 Task: Look for space in Tomobe, Japan from 7th July, 2023 to 15th July, 2023 for 6 adults in price range Rs.15000 to Rs.20000. Place can be entire place with 3 bedrooms having 3 beds and 3 bathrooms. Property type can be house, flat, guest house. Booking option can be shelf check-in. Required host language is English.
Action: Mouse moved to (438, 111)
Screenshot: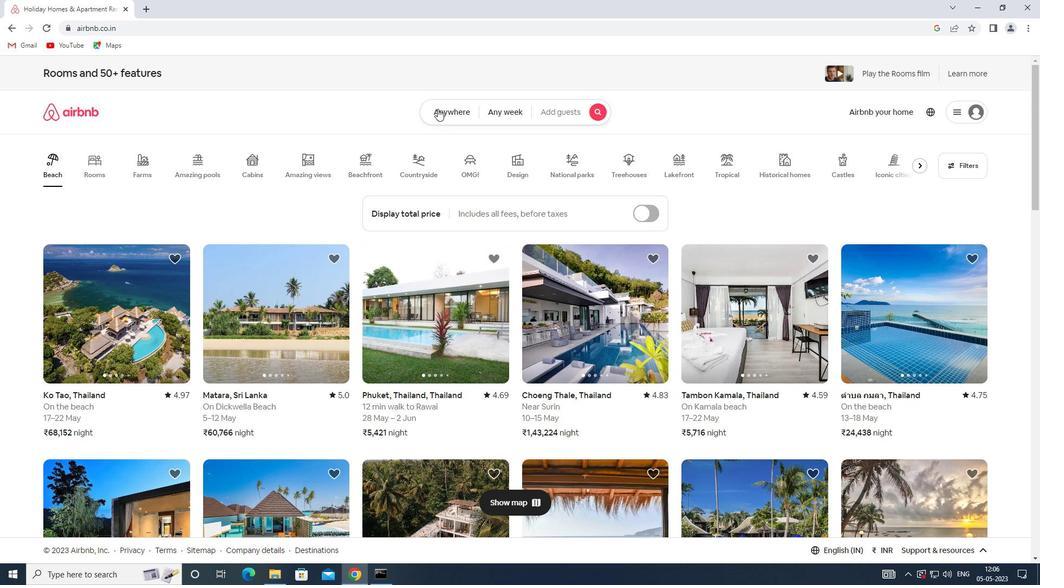 
Action: Mouse pressed left at (438, 111)
Screenshot: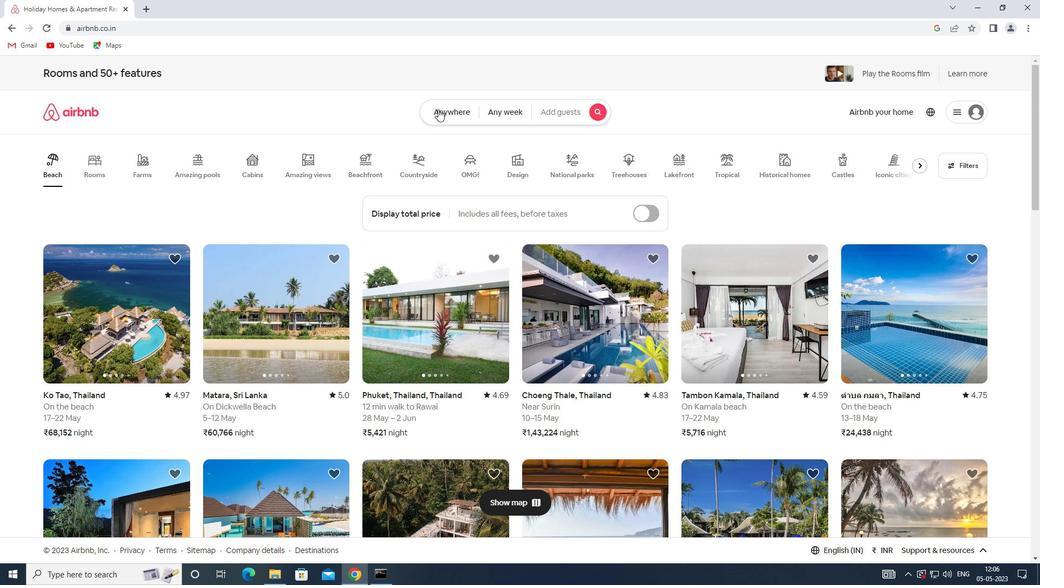 
Action: Mouse moved to (367, 153)
Screenshot: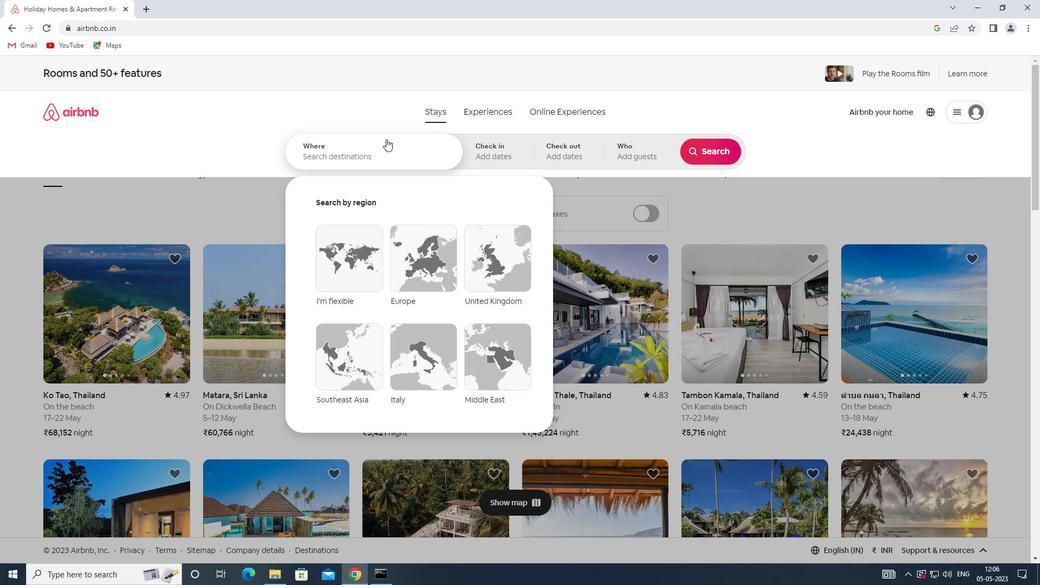 
Action: Mouse pressed left at (367, 153)
Screenshot: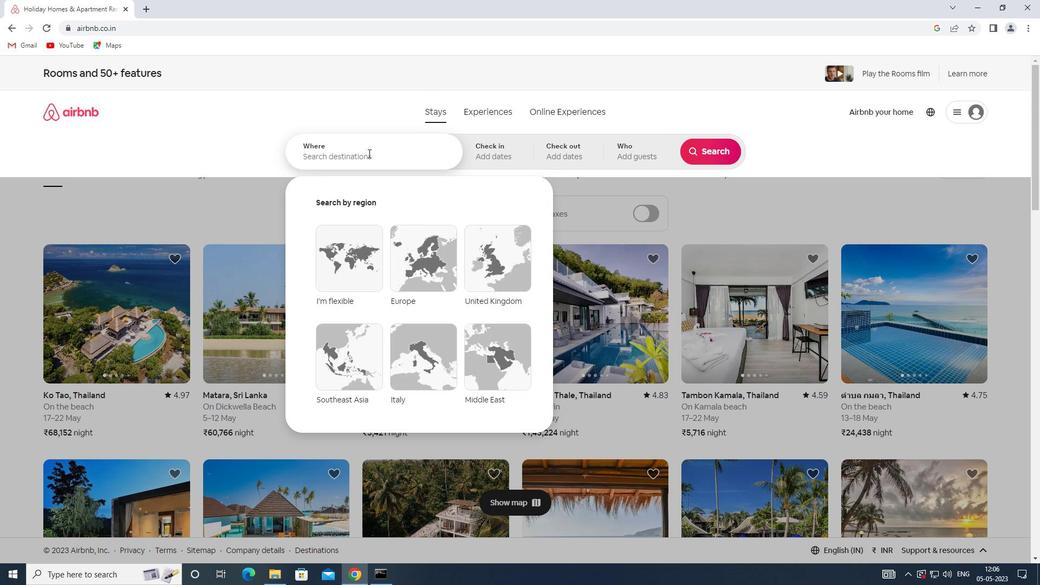 
Action: Key pressed <Key.shift><Key.shift><Key.shift><Key.shift><Key.shift><Key.shift><Key.shift><Key.shift><Key.shift><Key.shift><Key.shift><Key.shift><Key.shift><Key.shift><Key.shift><Key.shift><Key.shift><Key.shift><Key.shift><Key.shift><Key.shift><Key.shift><Key.shift><Key.shift><Key.shift><Key.shift><Key.shift><Key.shift><Key.shift><Key.shift><Key.shift>TOMOBE,<Key.shift>JAPAN
Screenshot: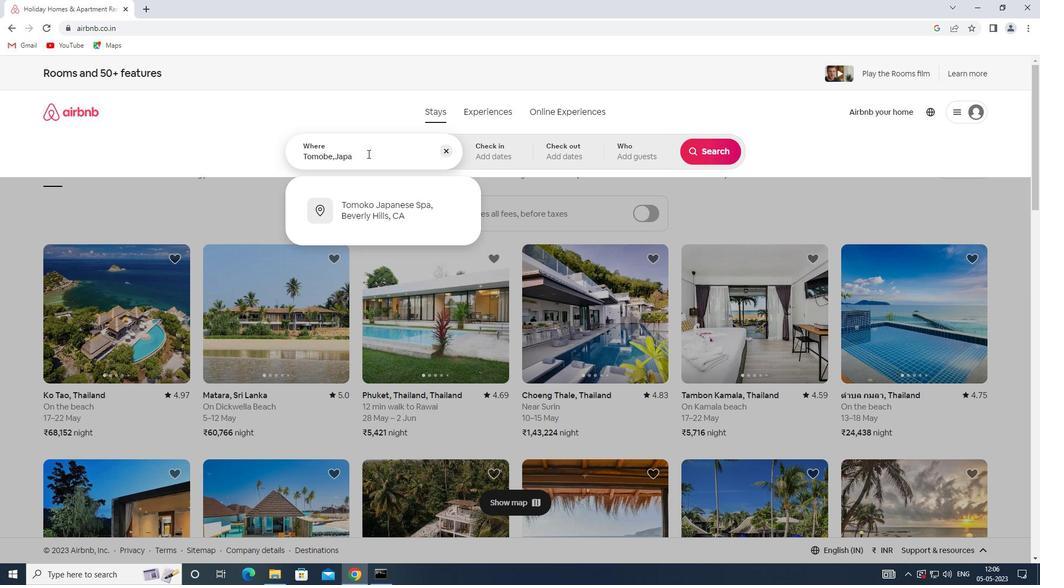 
Action: Mouse moved to (473, 149)
Screenshot: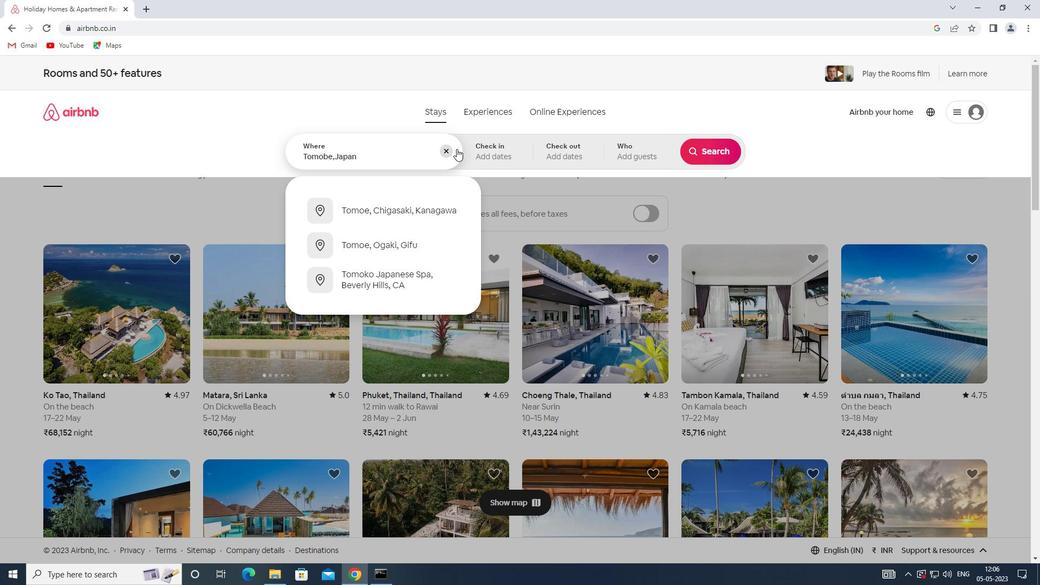 
Action: Mouse pressed left at (473, 149)
Screenshot: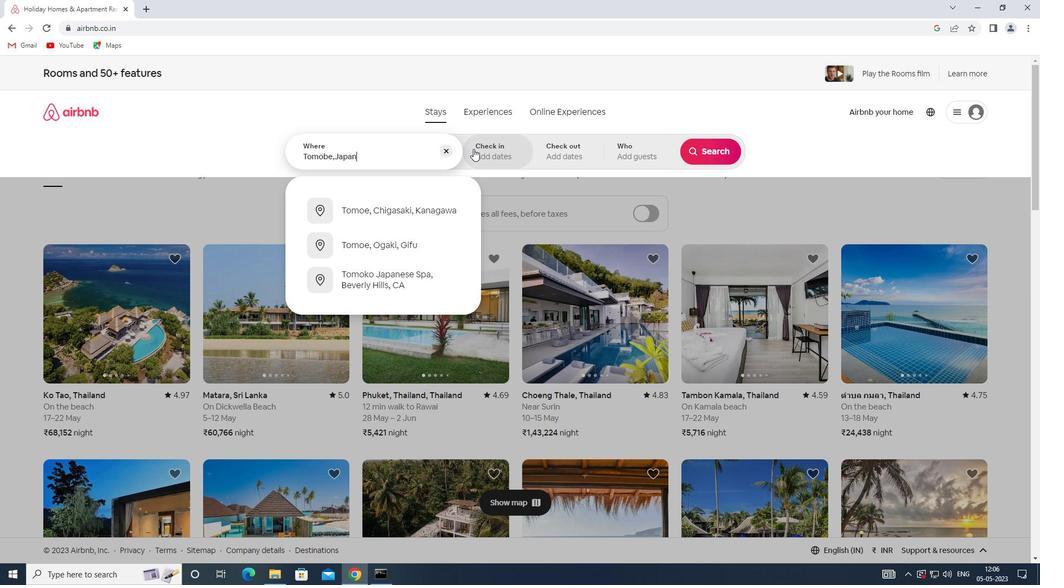 
Action: Mouse moved to (701, 235)
Screenshot: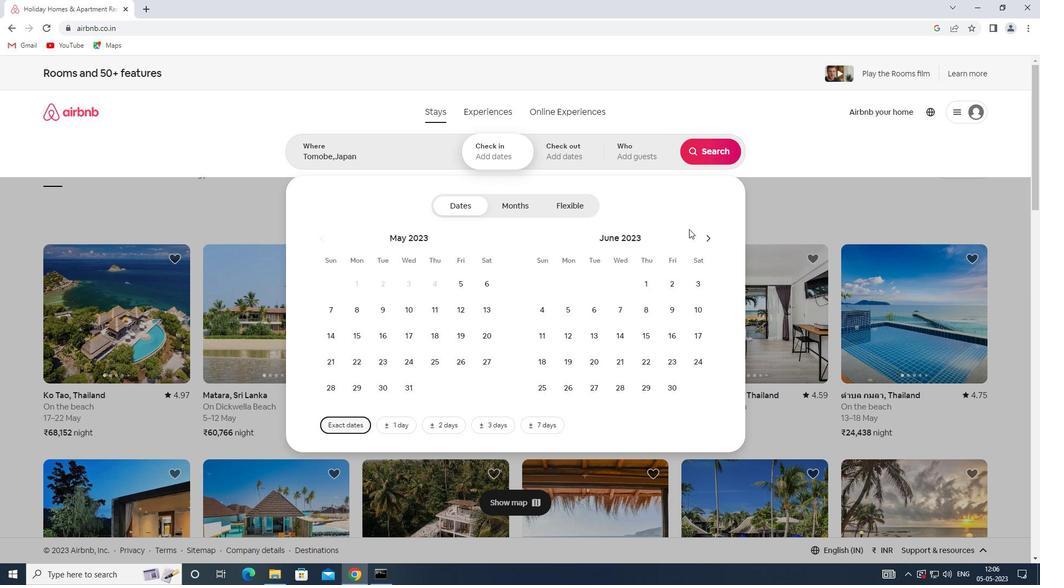 
Action: Mouse pressed left at (701, 235)
Screenshot: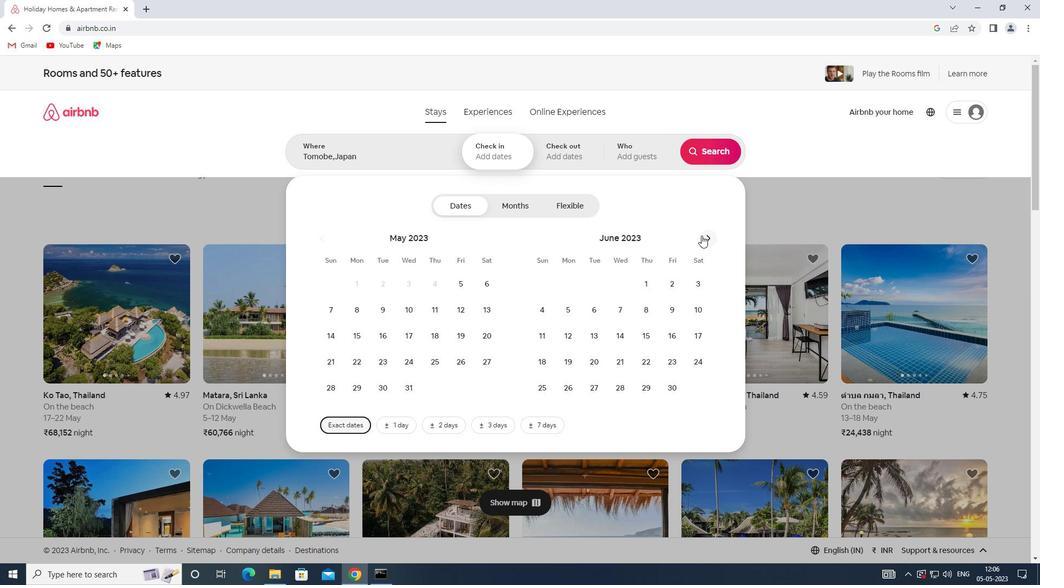 
Action: Mouse moved to (668, 312)
Screenshot: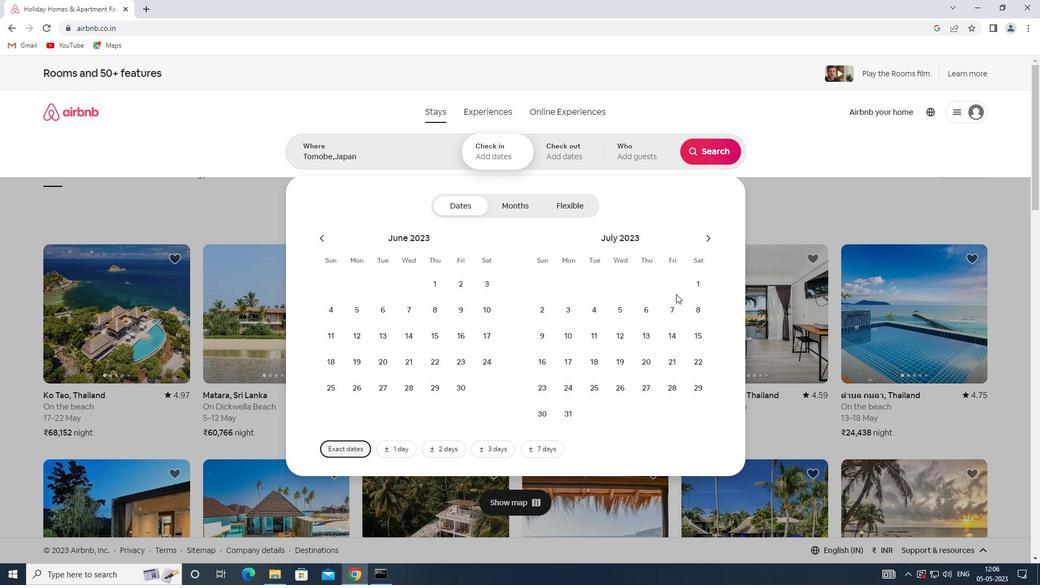 
Action: Mouse pressed left at (668, 312)
Screenshot: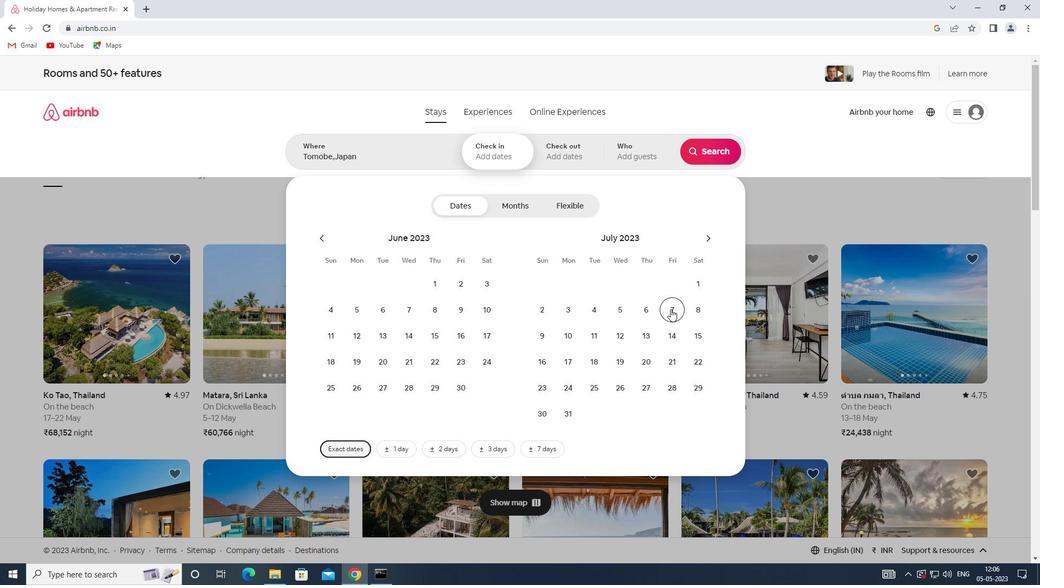 
Action: Mouse moved to (693, 332)
Screenshot: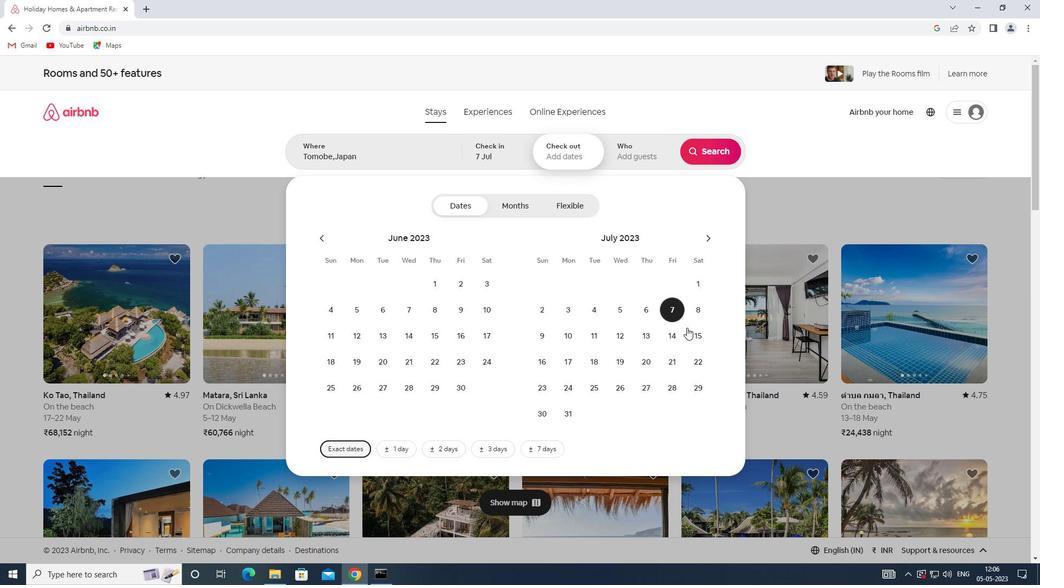 
Action: Mouse pressed left at (693, 332)
Screenshot: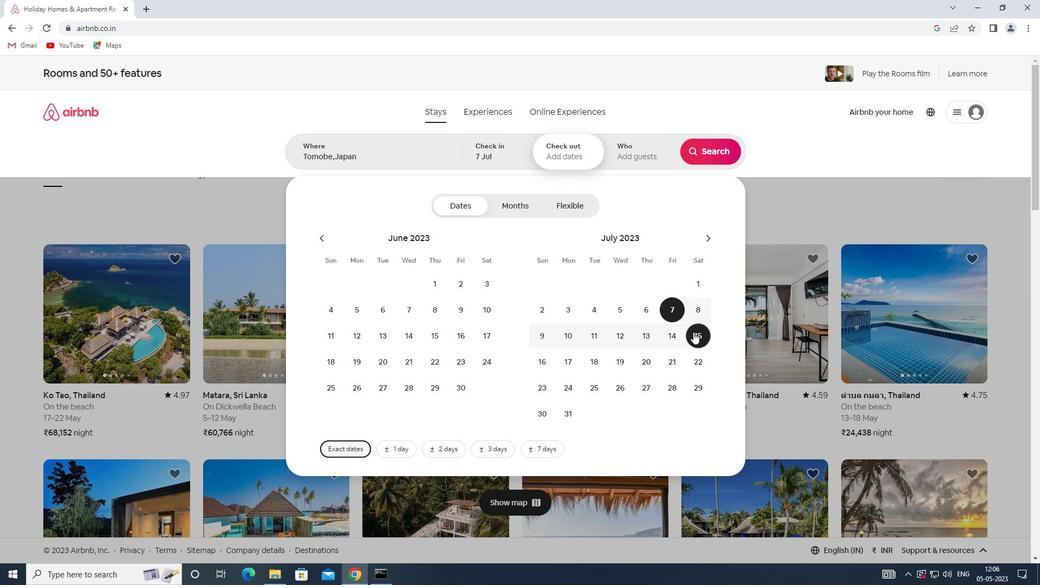 
Action: Mouse moved to (642, 150)
Screenshot: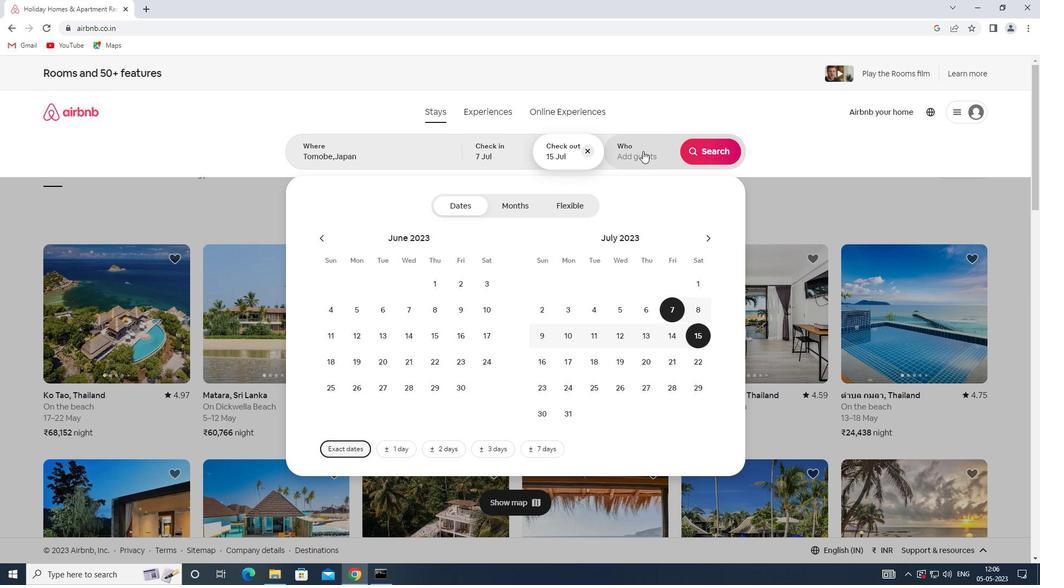 
Action: Mouse pressed left at (642, 150)
Screenshot: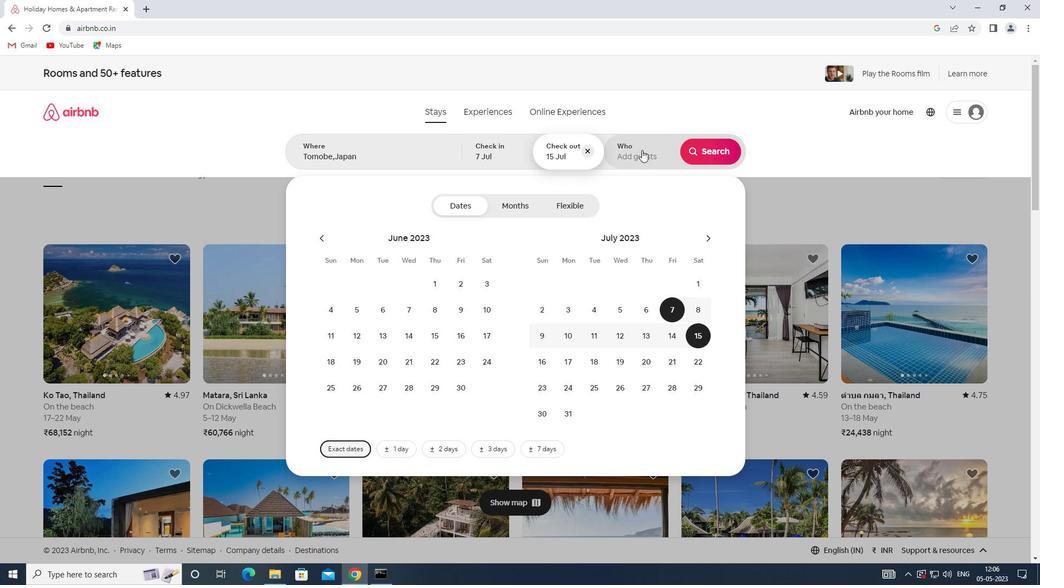 
Action: Mouse moved to (711, 204)
Screenshot: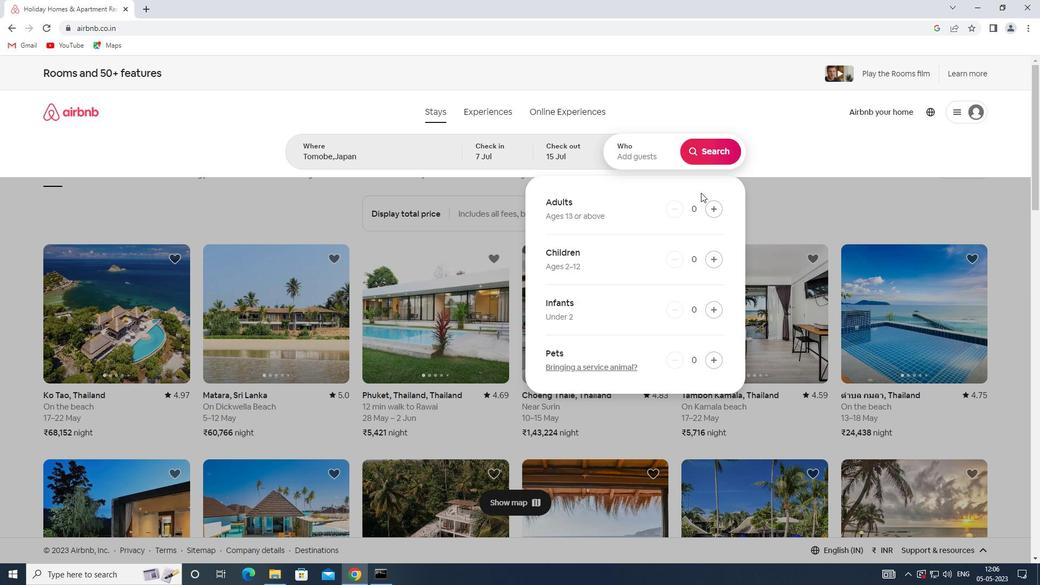 
Action: Mouse pressed left at (711, 204)
Screenshot: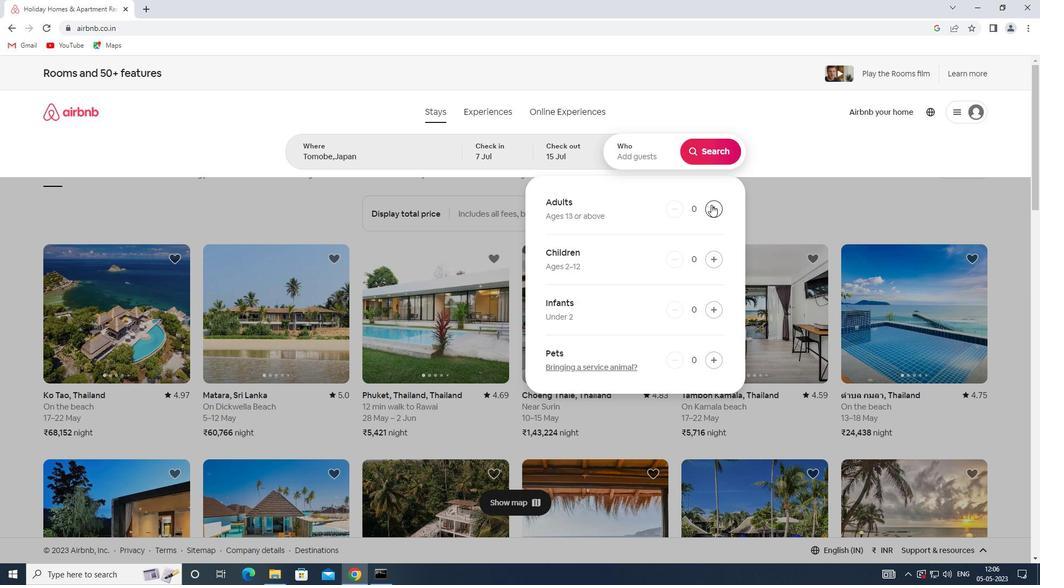
Action: Mouse pressed left at (711, 204)
Screenshot: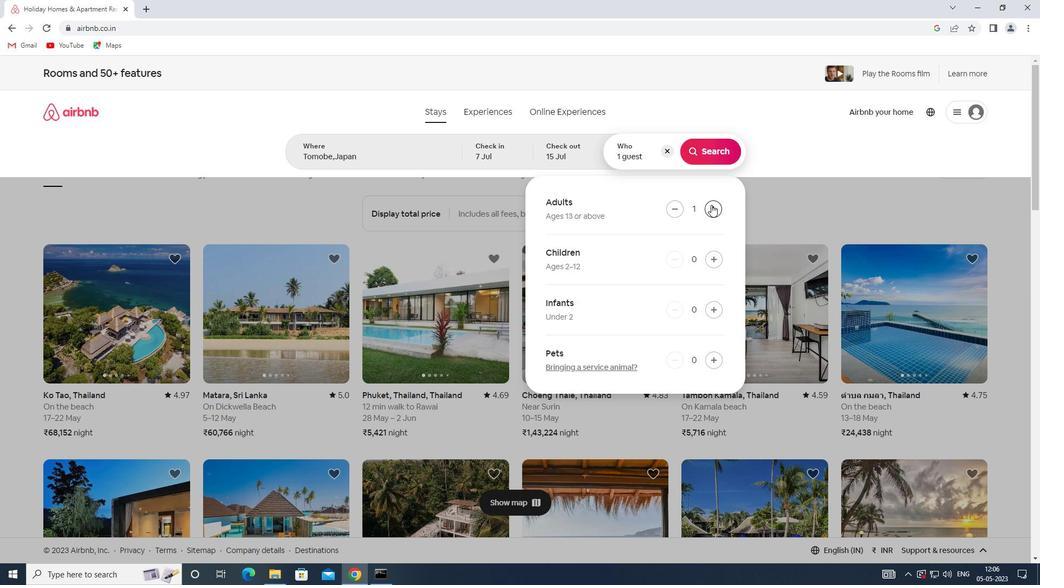
Action: Mouse pressed left at (711, 204)
Screenshot: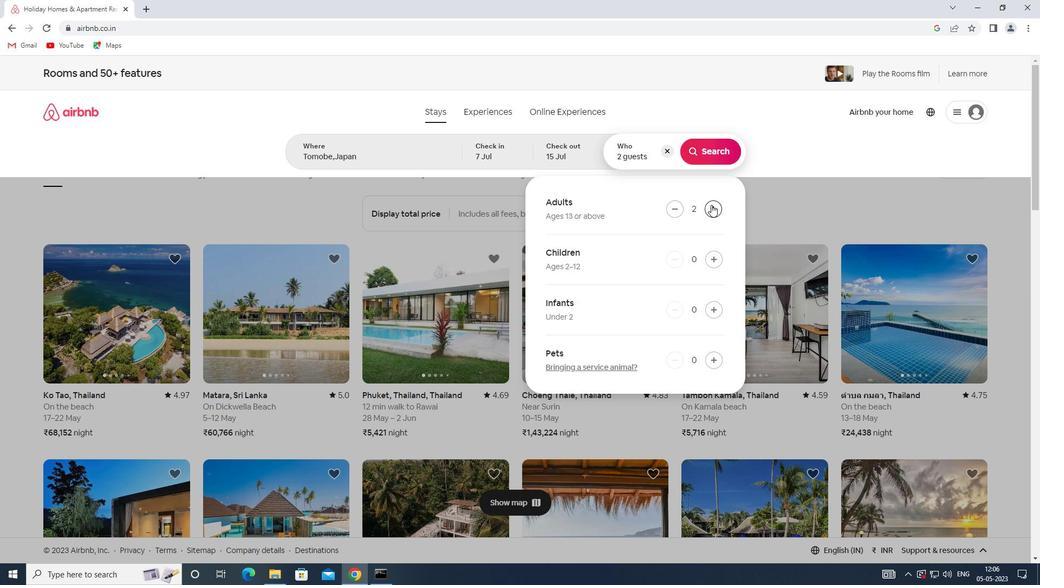 
Action: Mouse pressed left at (711, 204)
Screenshot: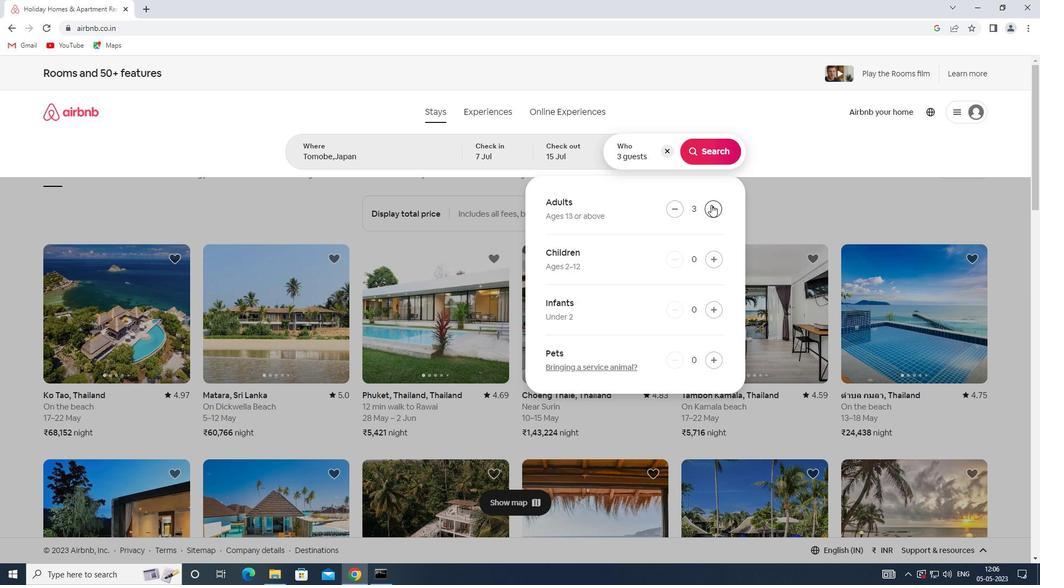 
Action: Mouse pressed left at (711, 204)
Screenshot: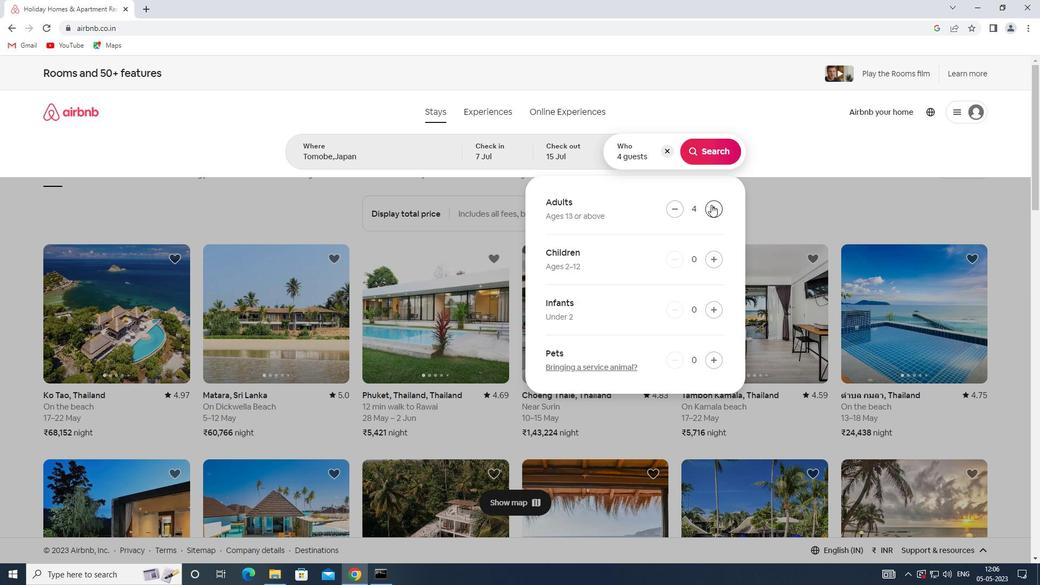 
Action: Mouse pressed left at (711, 204)
Screenshot: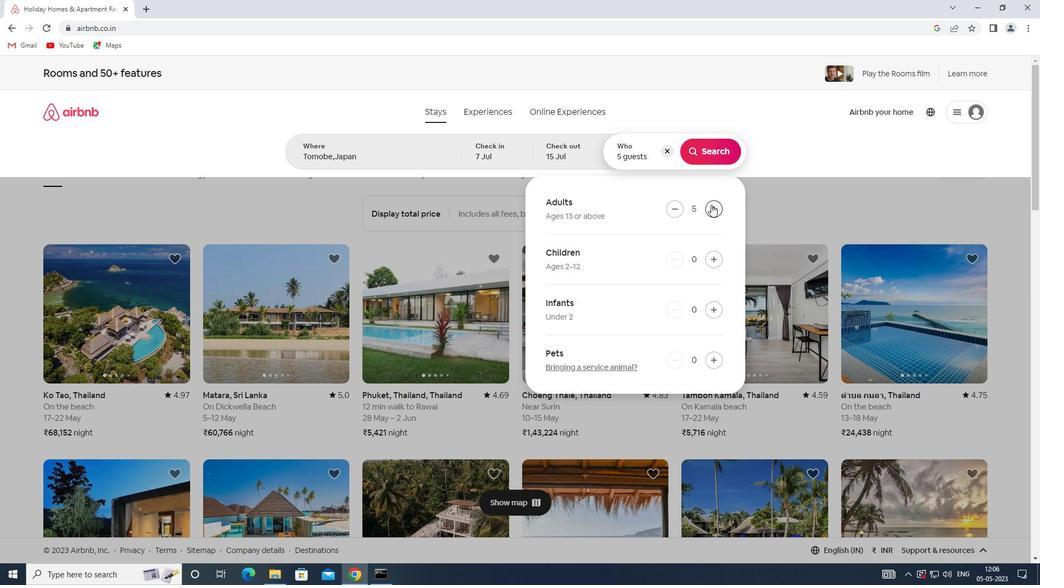 
Action: Mouse moved to (708, 156)
Screenshot: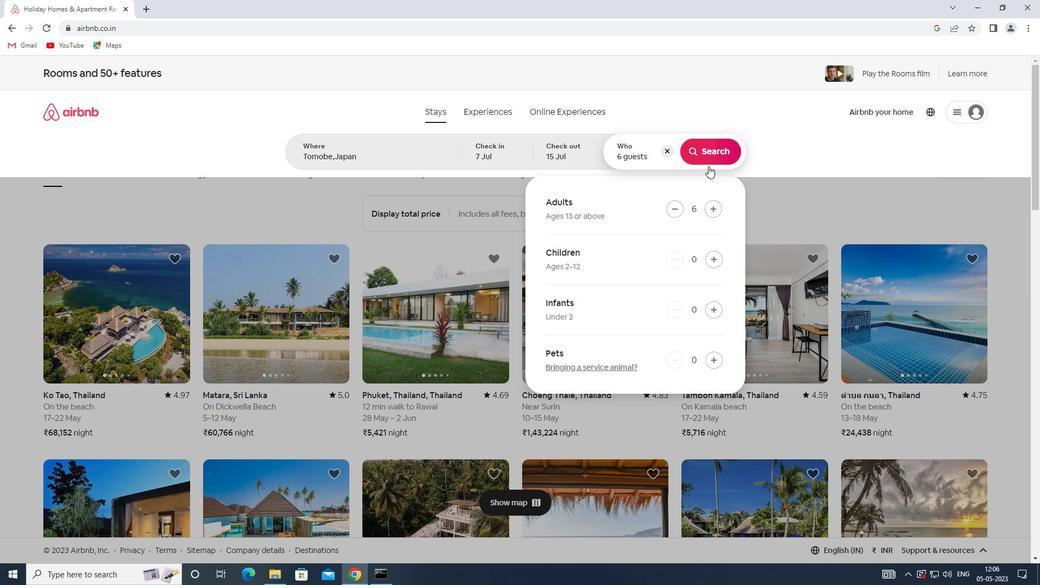 
Action: Mouse pressed left at (708, 156)
Screenshot: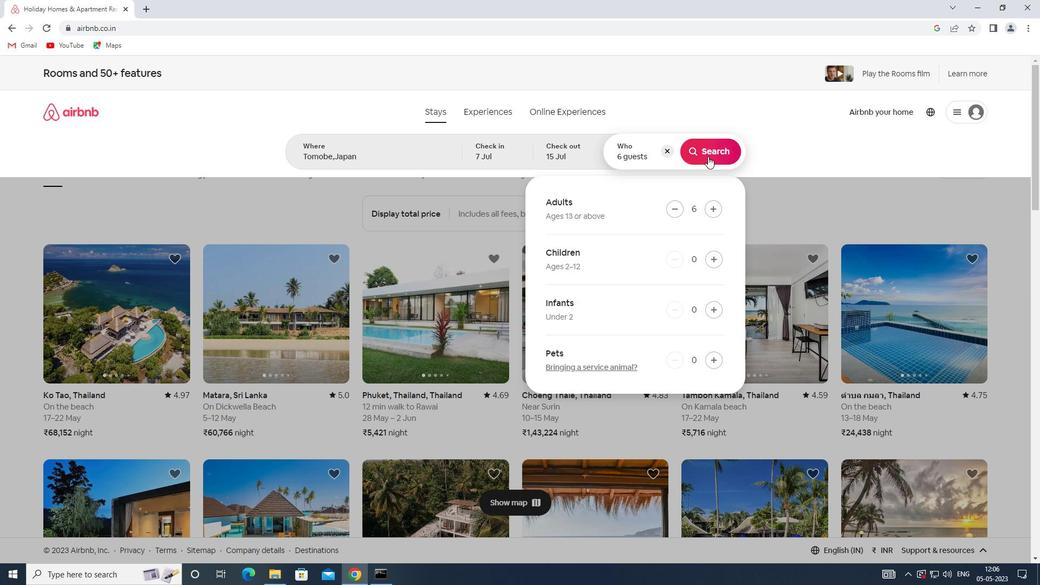 
Action: Mouse moved to (989, 126)
Screenshot: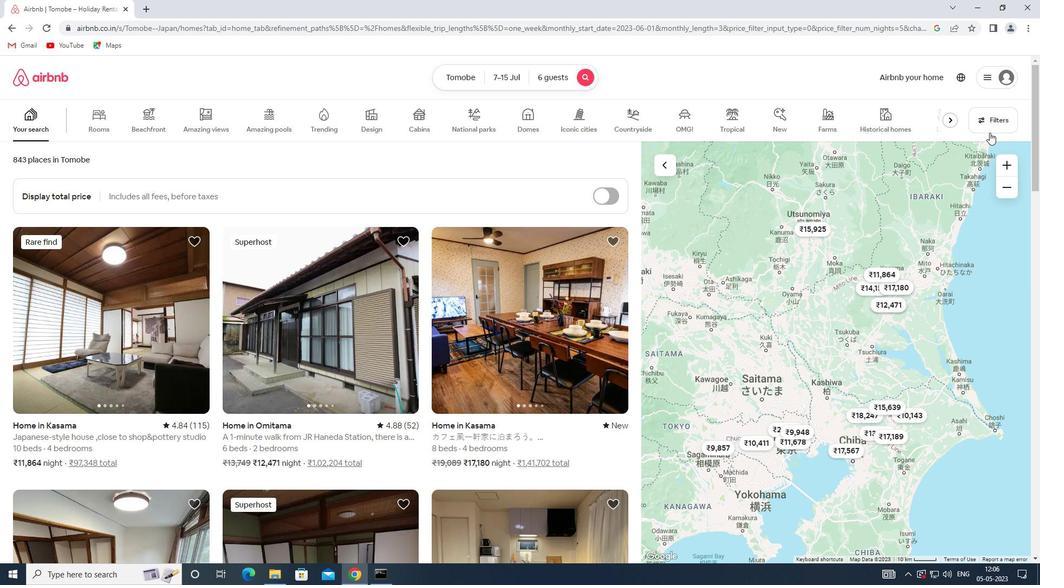 
Action: Mouse pressed left at (989, 126)
Screenshot: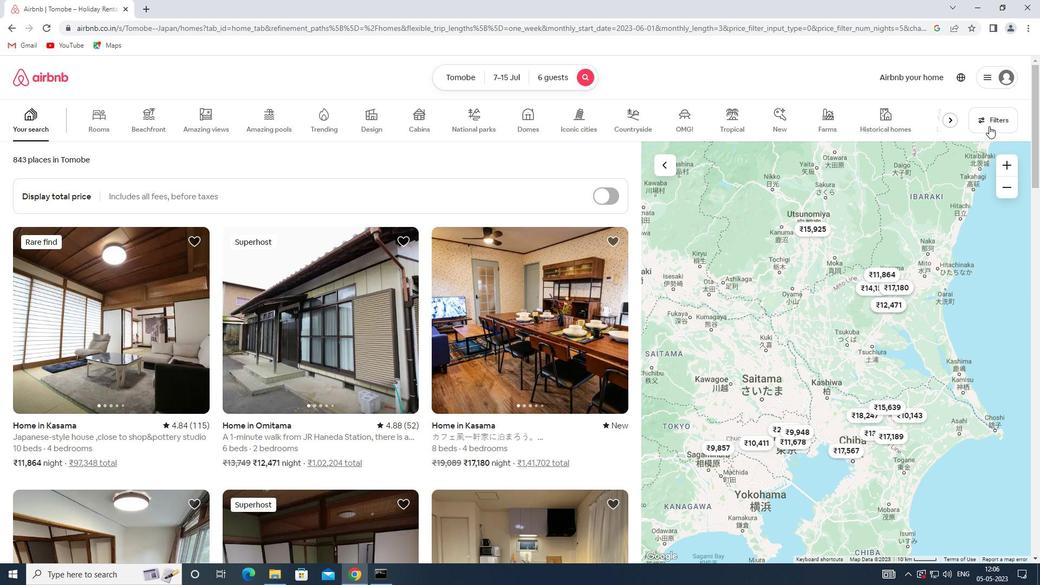 
Action: Mouse moved to (376, 386)
Screenshot: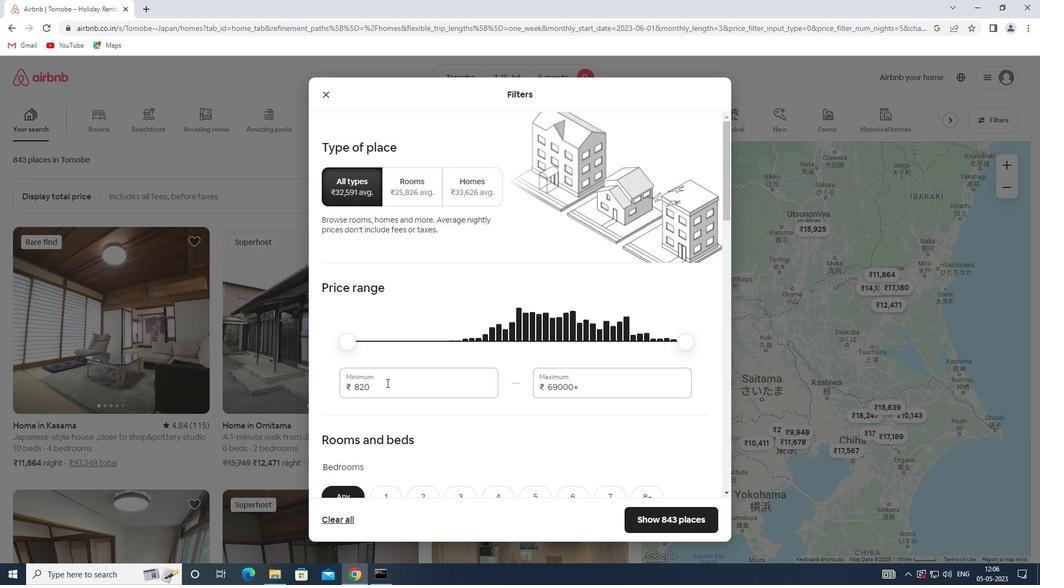 
Action: Mouse pressed left at (376, 386)
Screenshot: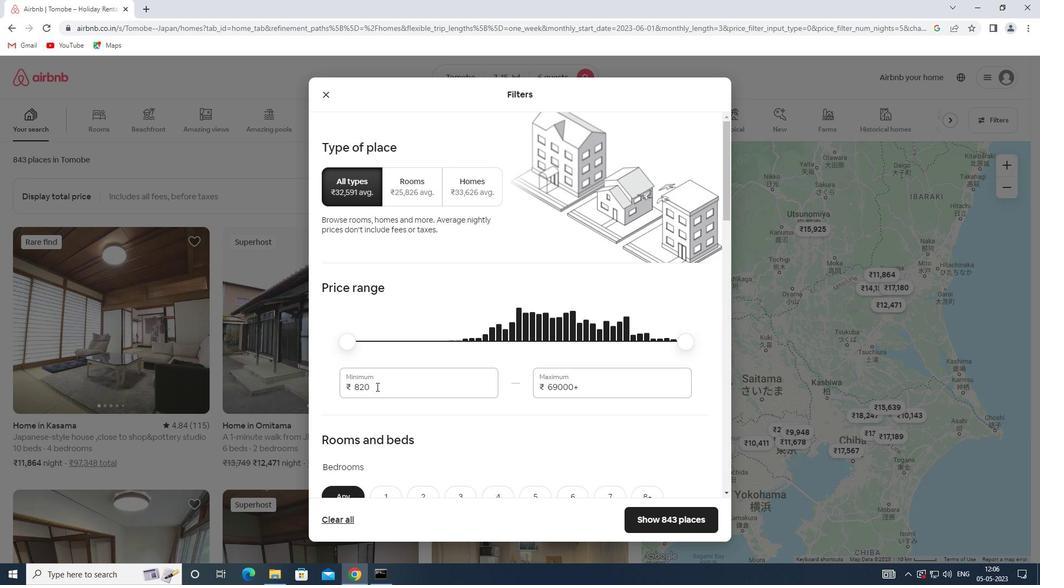 
Action: Mouse moved to (343, 386)
Screenshot: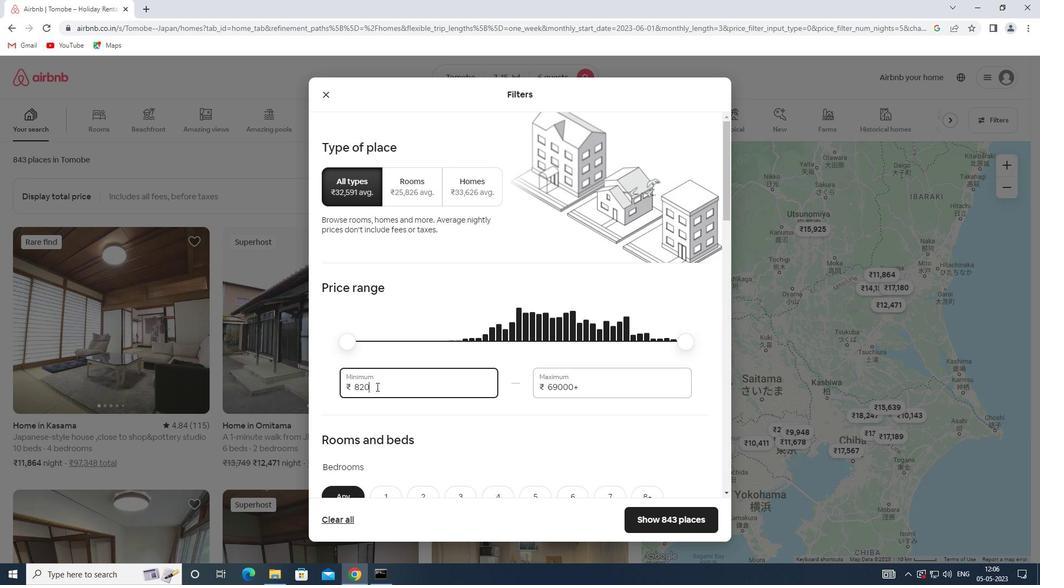 
Action: Key pressed 15000
Screenshot: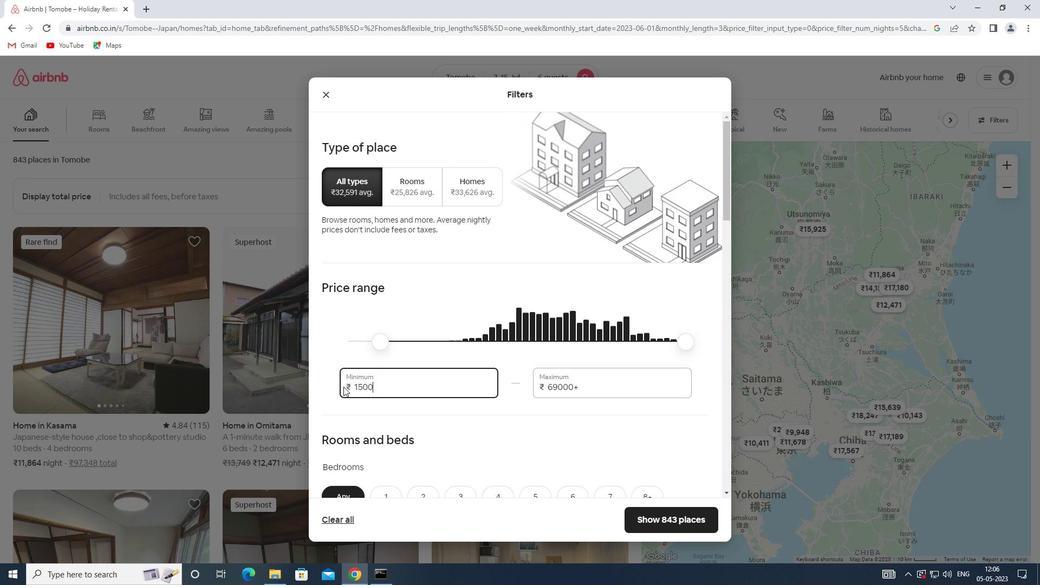 
Action: Mouse moved to (585, 389)
Screenshot: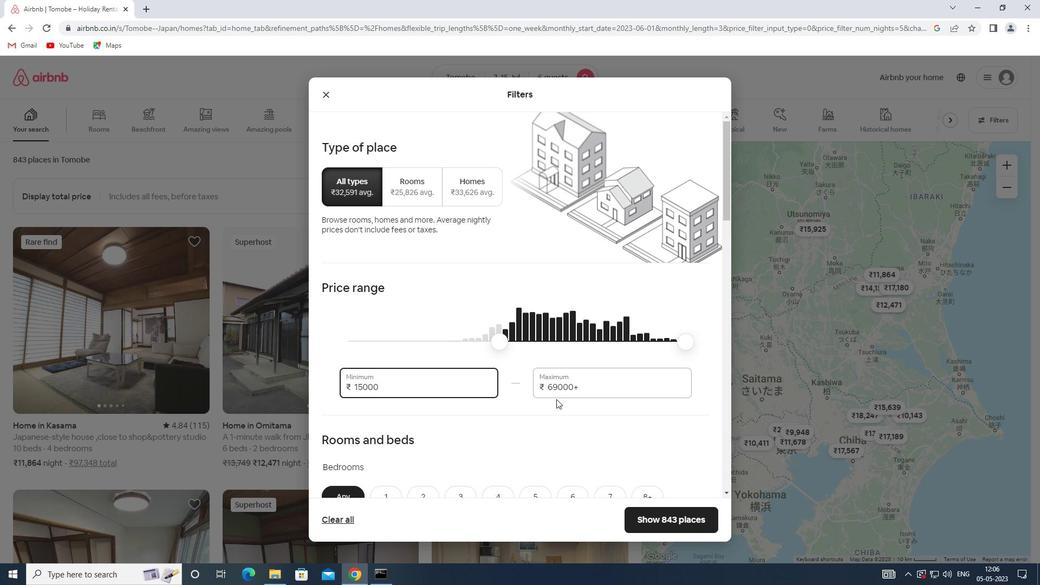 
Action: Mouse pressed left at (585, 389)
Screenshot: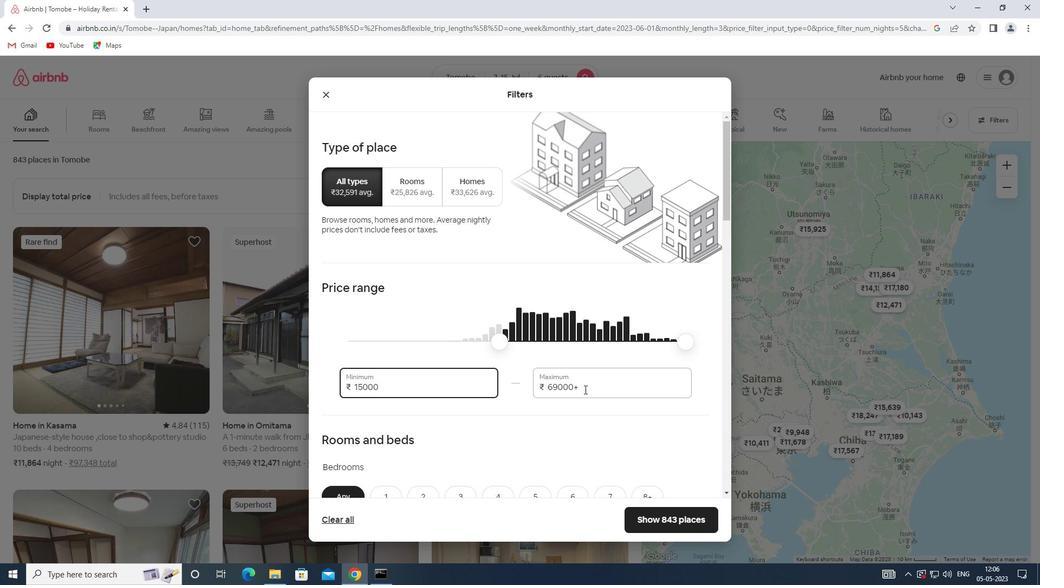 
Action: Mouse moved to (543, 388)
Screenshot: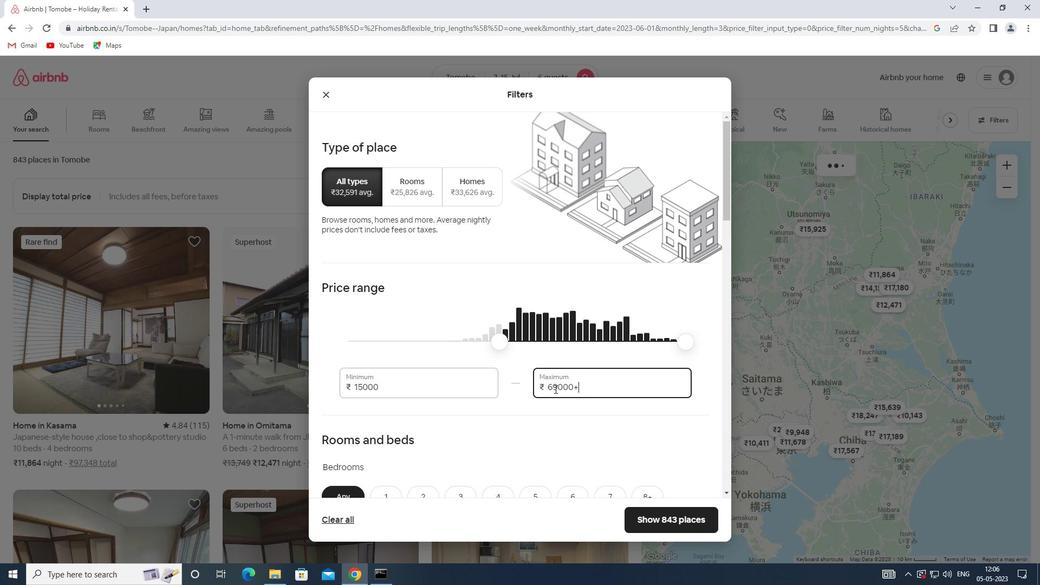 
Action: Key pressed 20000
Screenshot: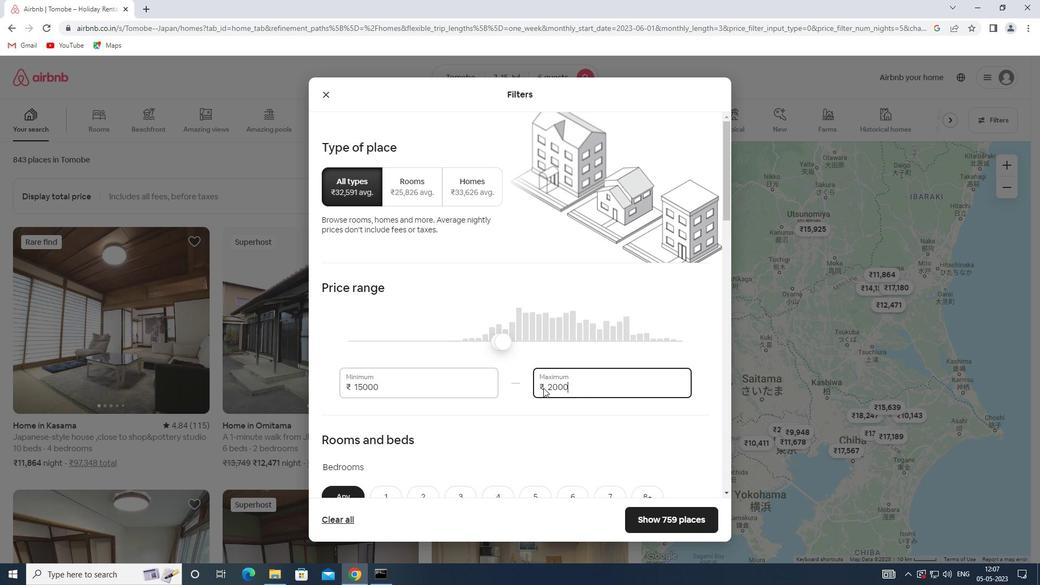 
Action: Mouse moved to (500, 392)
Screenshot: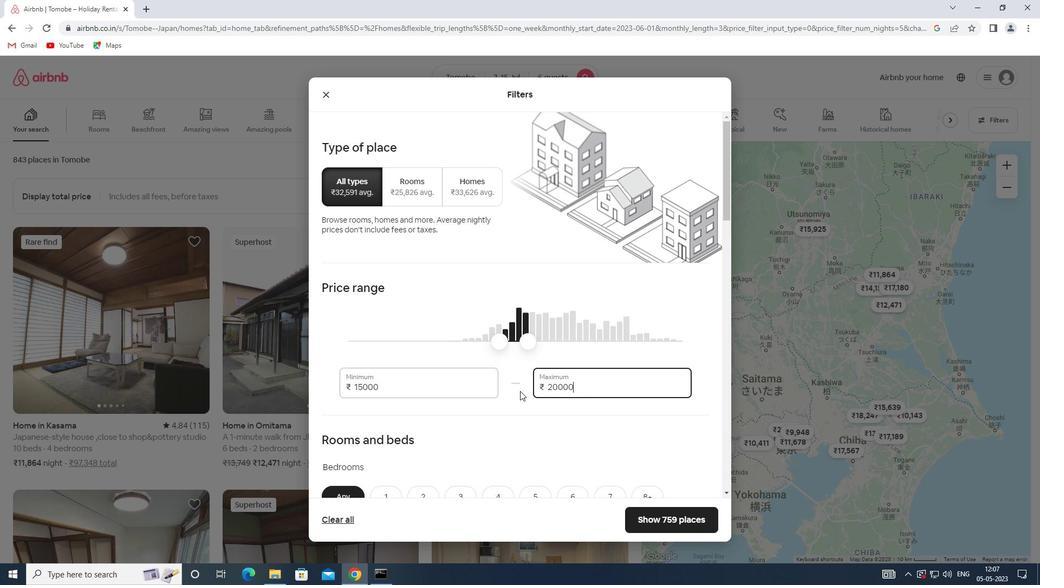 
Action: Mouse scrolled (500, 391) with delta (0, 0)
Screenshot: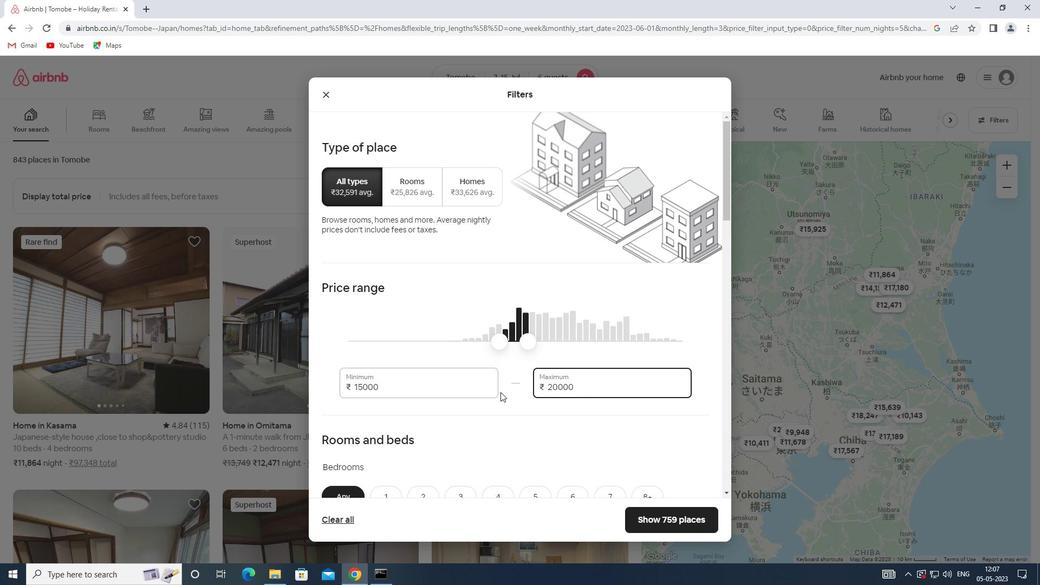 
Action: Mouse scrolled (500, 391) with delta (0, 0)
Screenshot: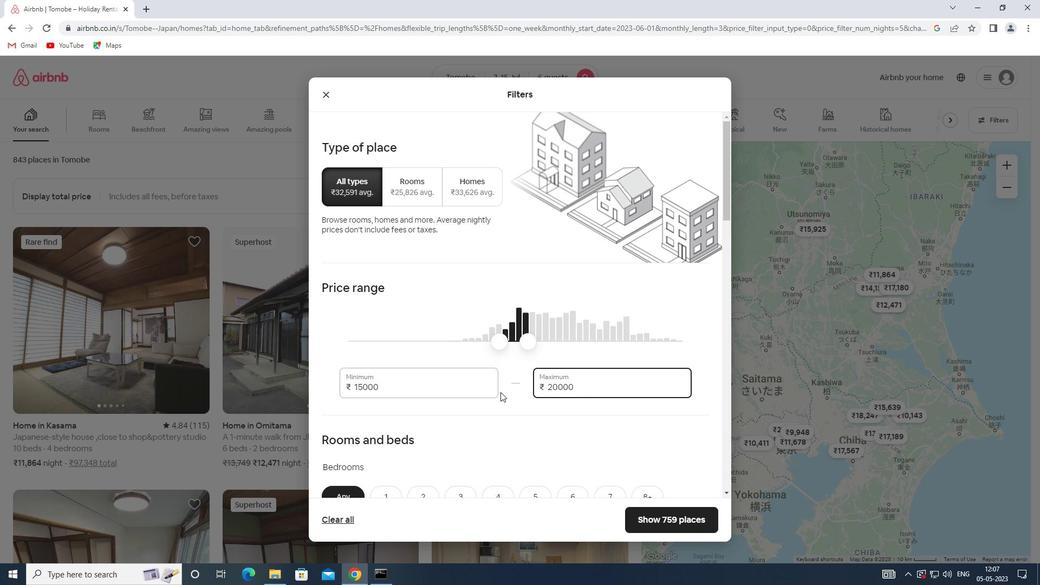 
Action: Mouse scrolled (500, 391) with delta (0, 0)
Screenshot: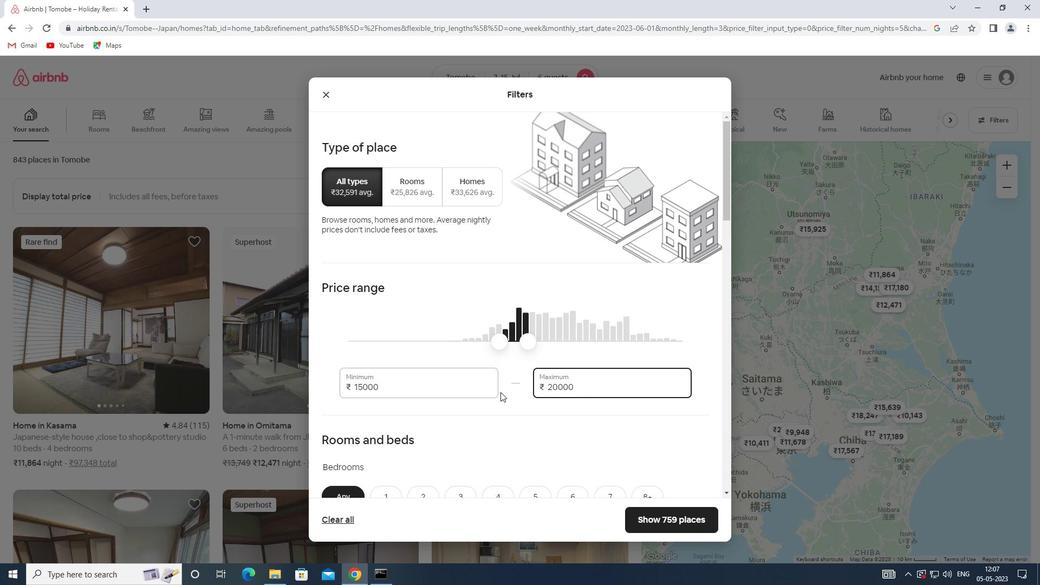 
Action: Mouse moved to (467, 340)
Screenshot: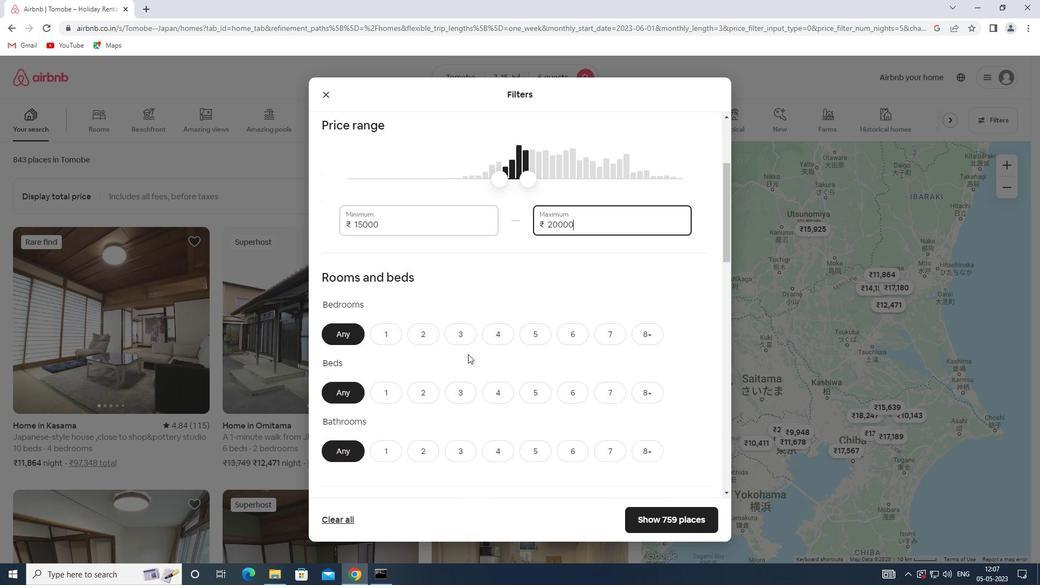 
Action: Mouse pressed left at (467, 340)
Screenshot: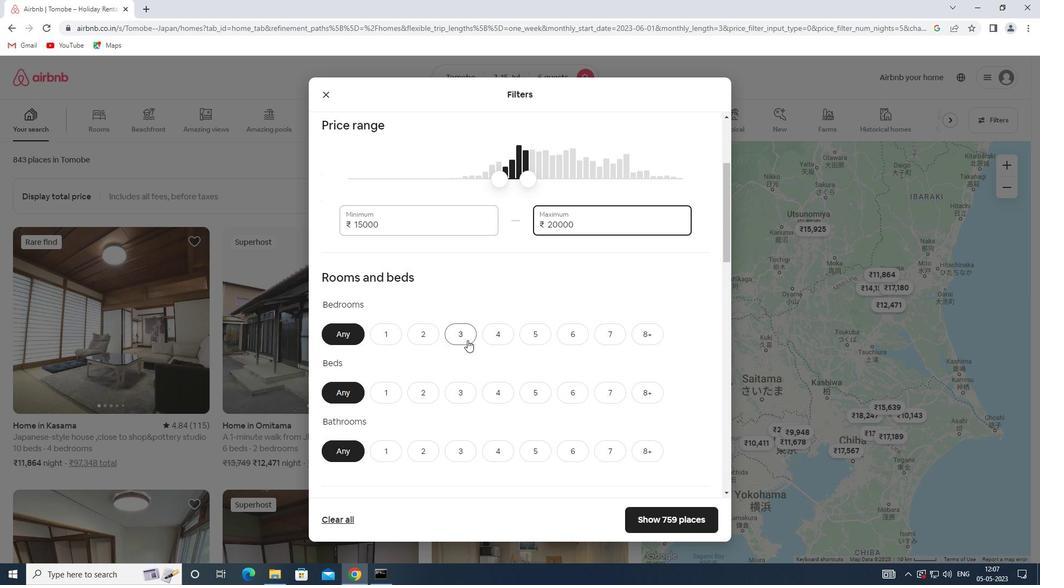 
Action: Mouse moved to (468, 392)
Screenshot: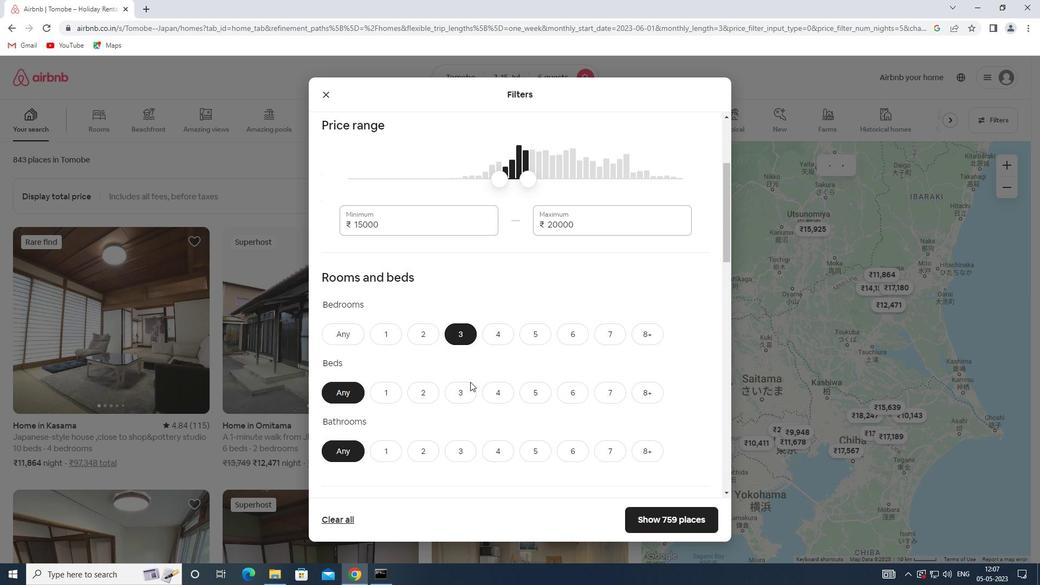 
Action: Mouse pressed left at (468, 392)
Screenshot: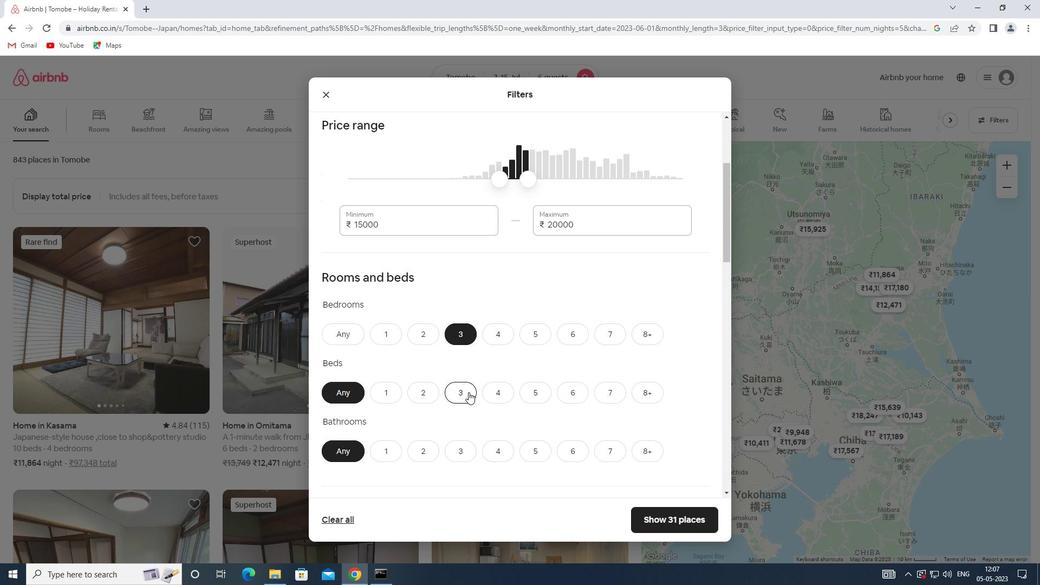 
Action: Mouse moved to (464, 443)
Screenshot: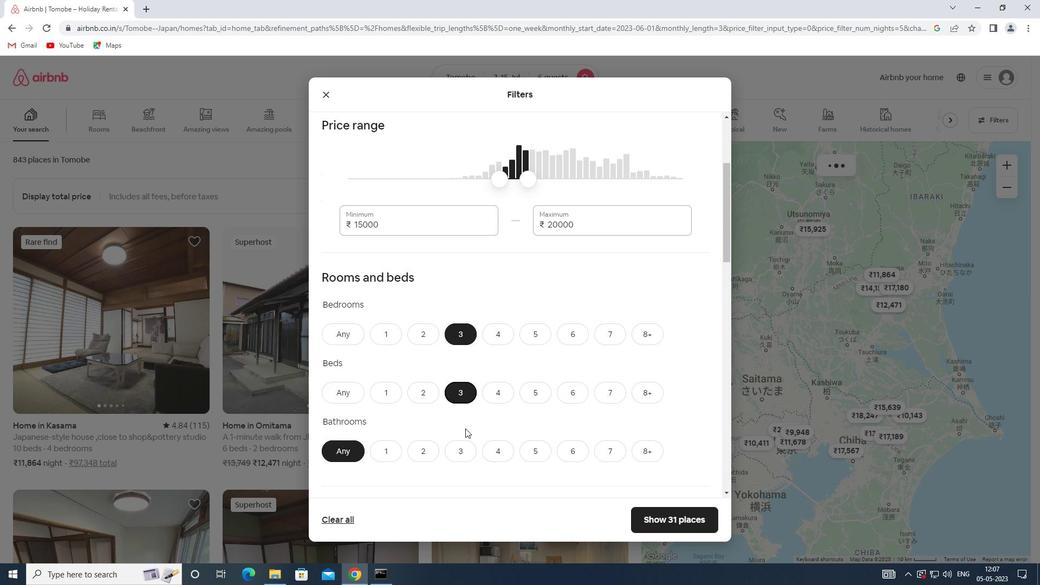 
Action: Mouse pressed left at (464, 443)
Screenshot: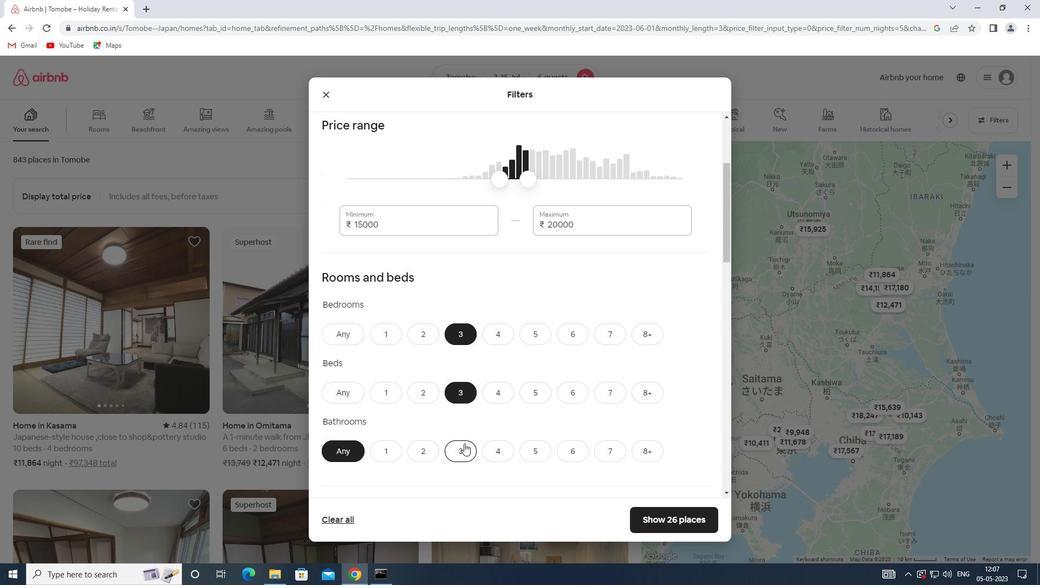 
Action: Mouse scrolled (464, 443) with delta (0, 0)
Screenshot: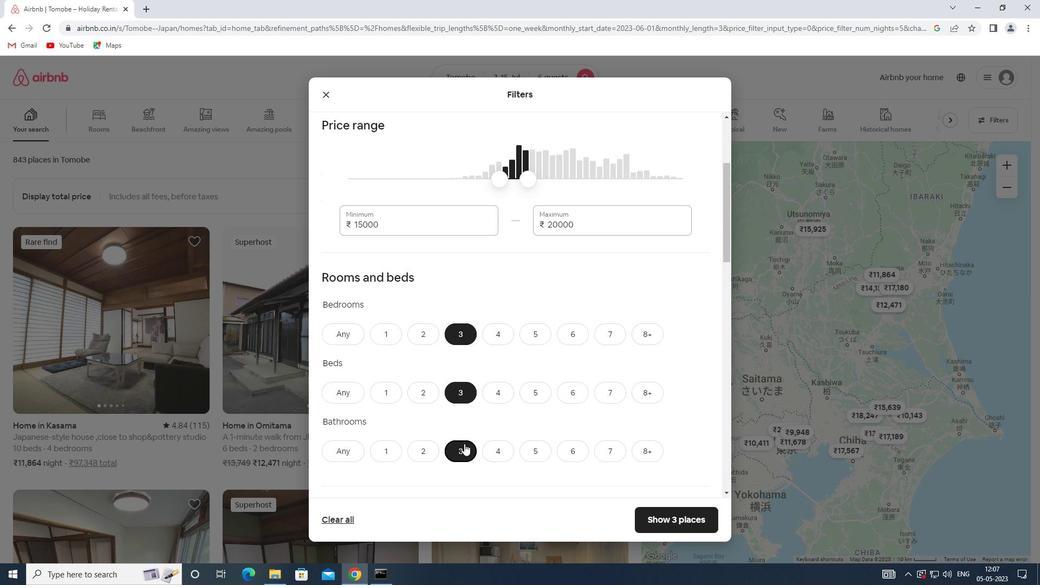 
Action: Mouse scrolled (464, 443) with delta (0, 0)
Screenshot: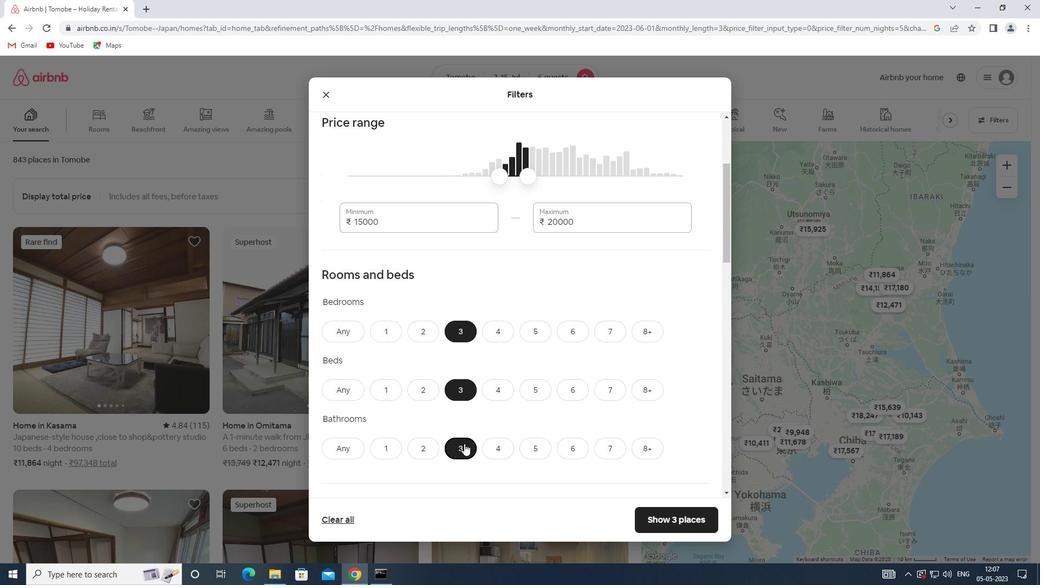 
Action: Mouse scrolled (464, 443) with delta (0, 0)
Screenshot: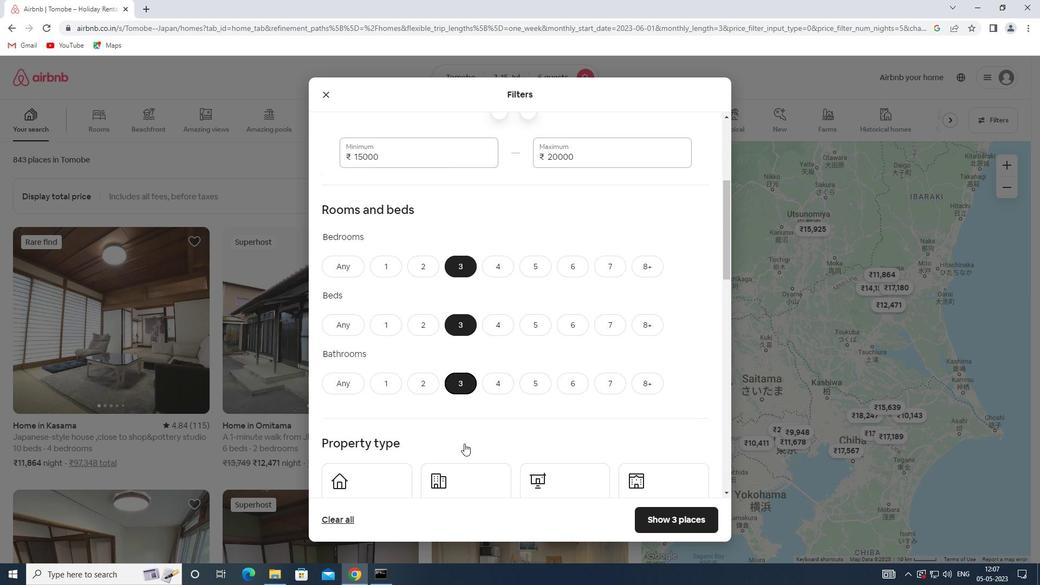 
Action: Mouse moved to (407, 412)
Screenshot: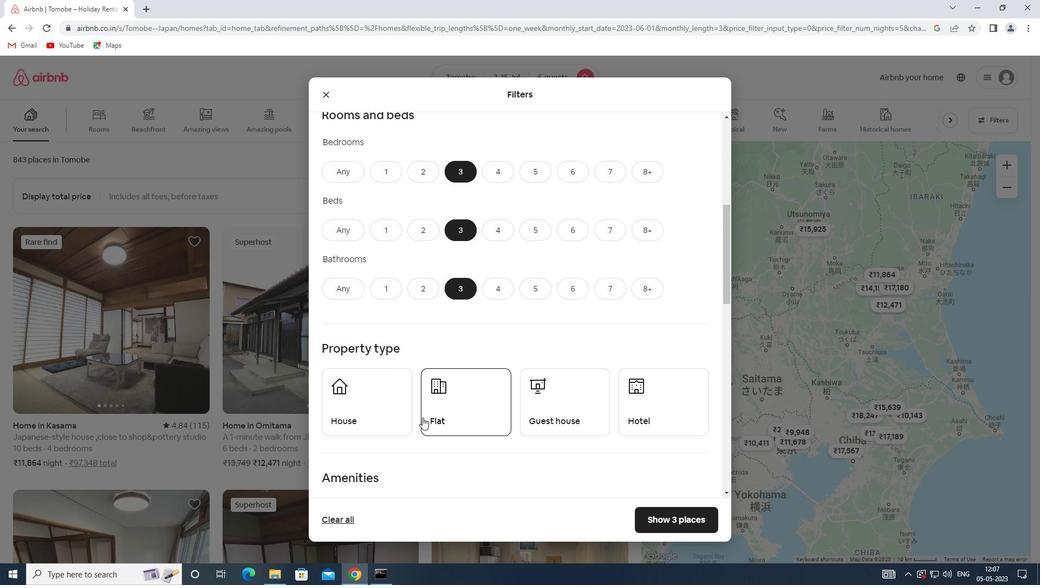
Action: Mouse pressed left at (407, 412)
Screenshot: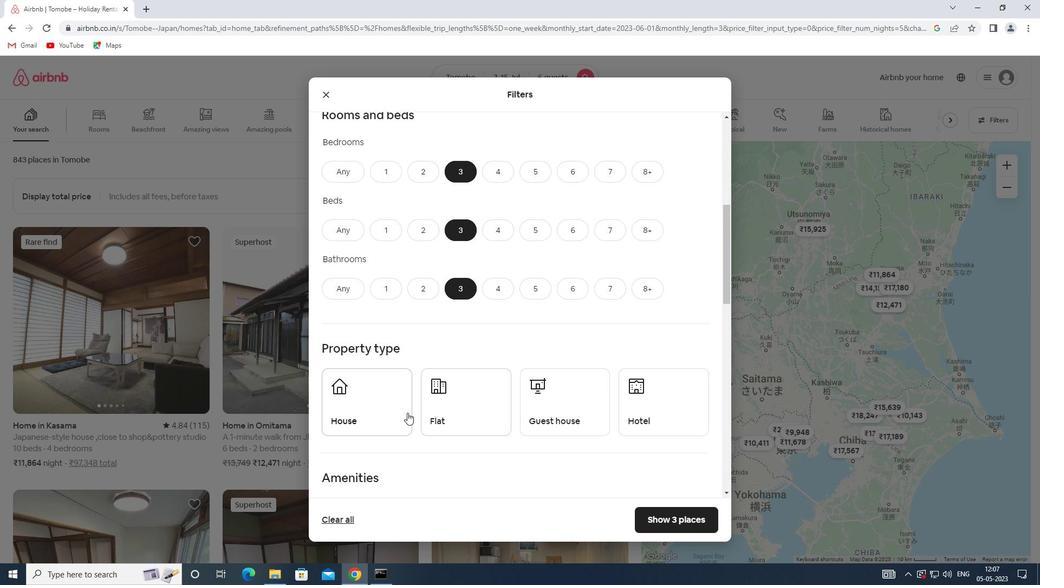 
Action: Mouse moved to (453, 410)
Screenshot: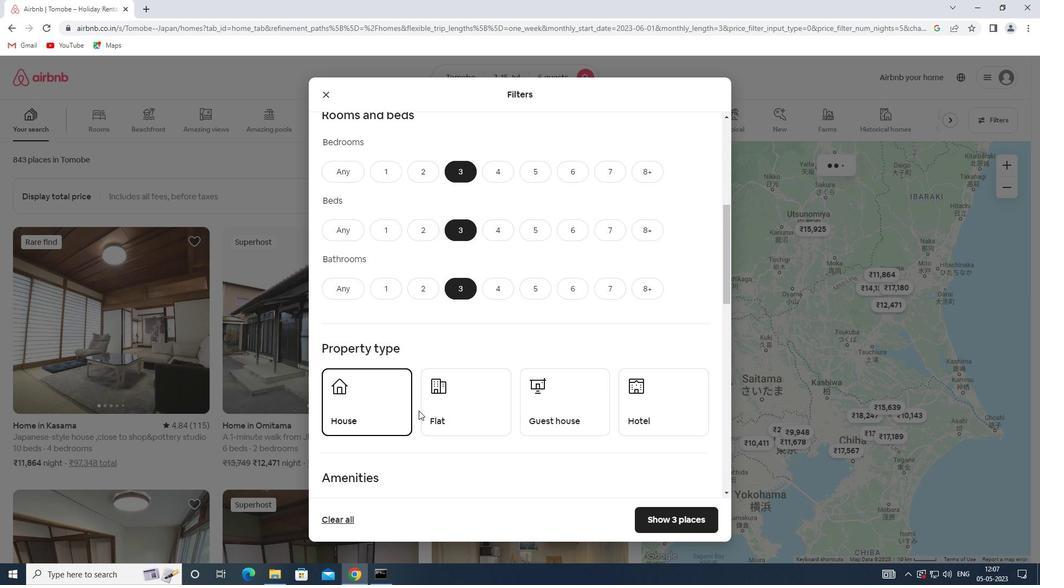 
Action: Mouse pressed left at (453, 410)
Screenshot: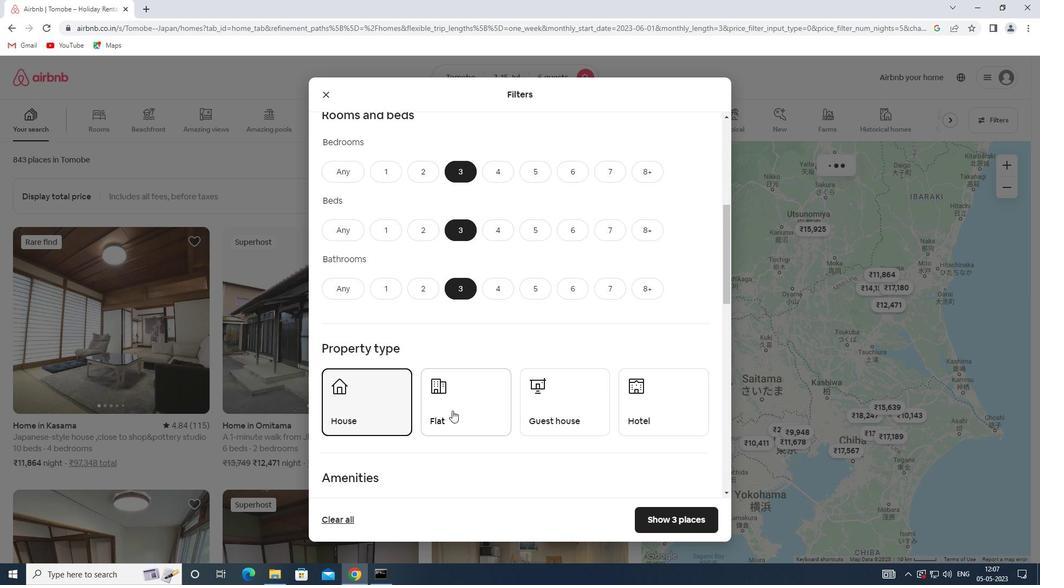 
Action: Mouse moved to (541, 411)
Screenshot: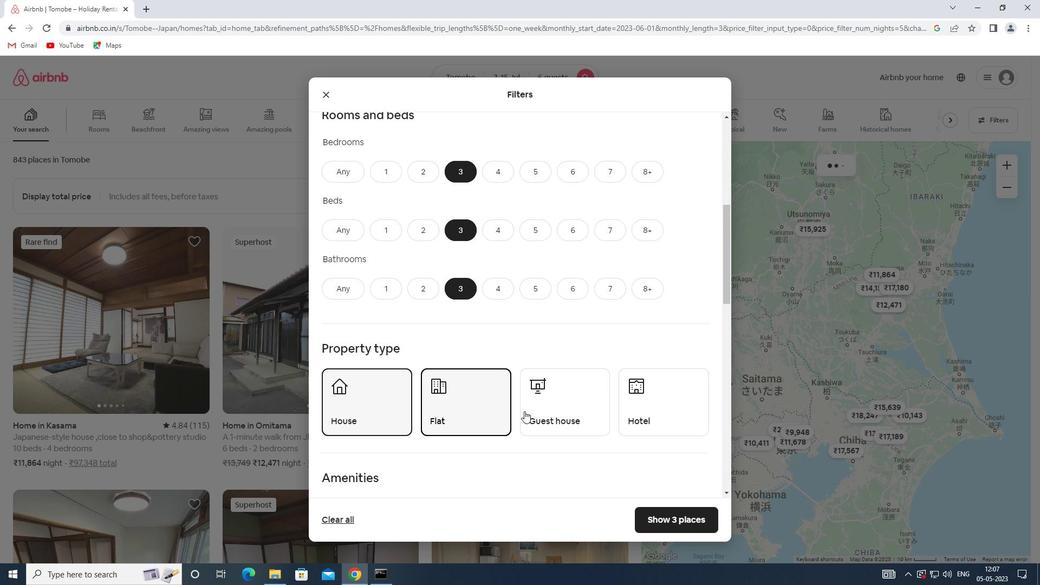 
Action: Mouse pressed left at (541, 411)
Screenshot: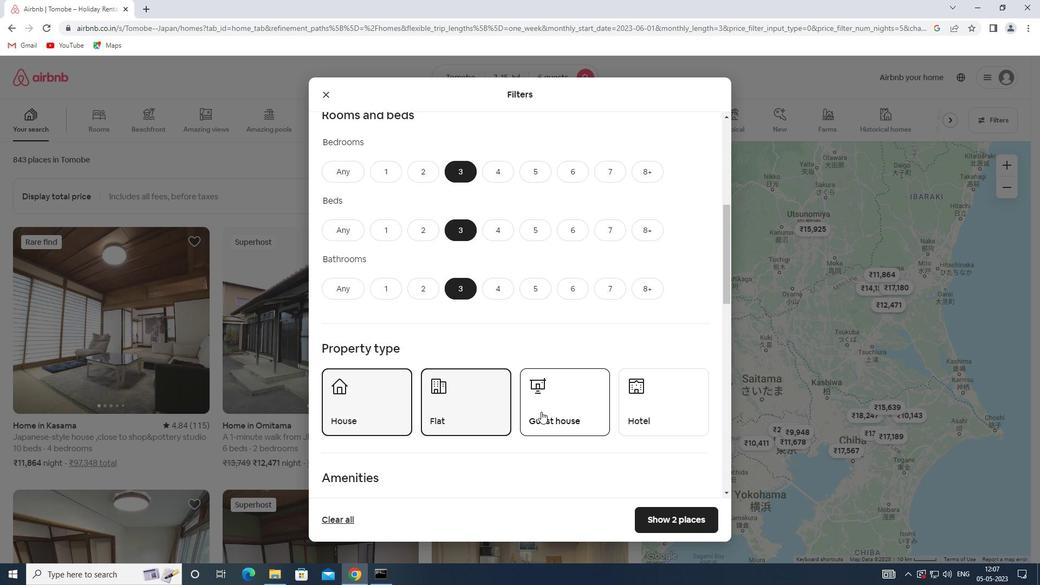 
Action: Mouse scrolled (541, 411) with delta (0, 0)
Screenshot: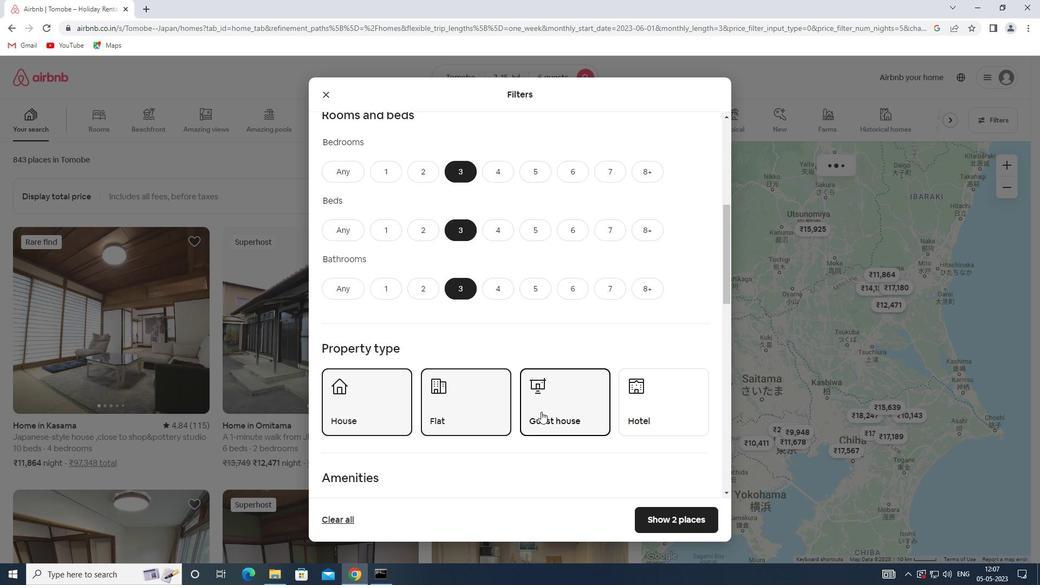 
Action: Mouse scrolled (541, 411) with delta (0, 0)
Screenshot: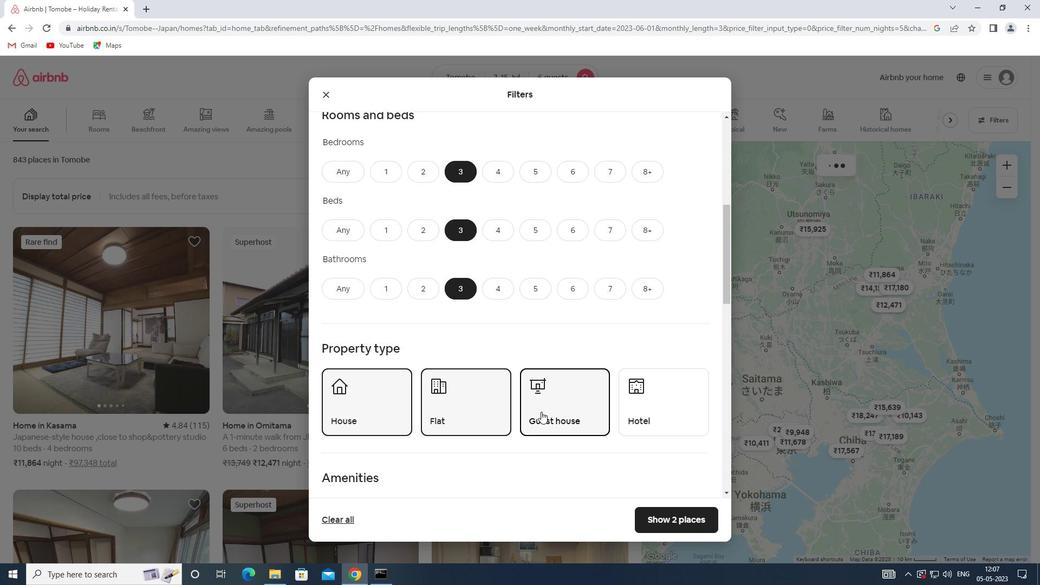 
Action: Mouse scrolled (541, 411) with delta (0, 0)
Screenshot: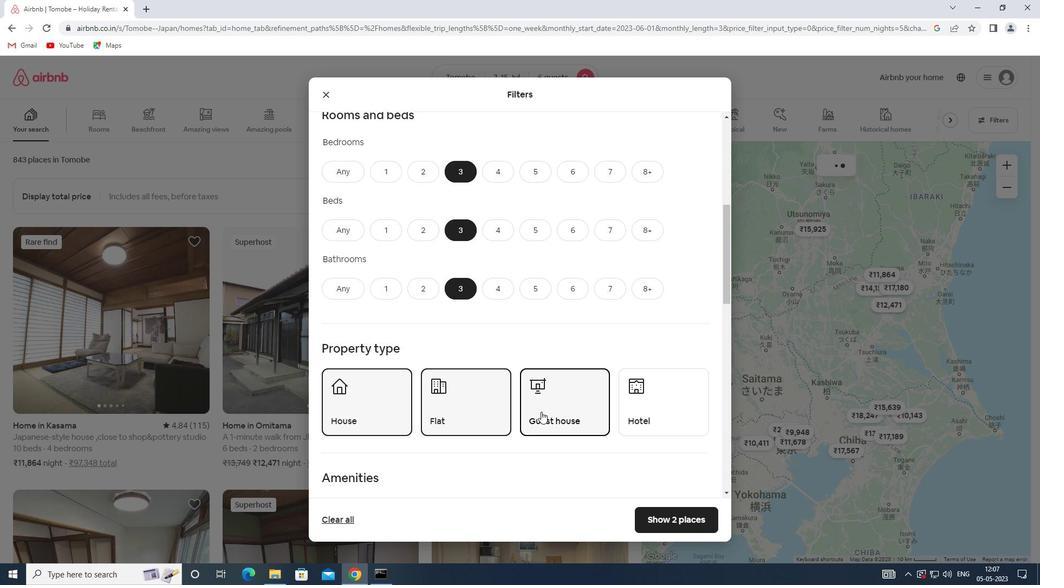 
Action: Mouse scrolled (541, 411) with delta (0, 0)
Screenshot: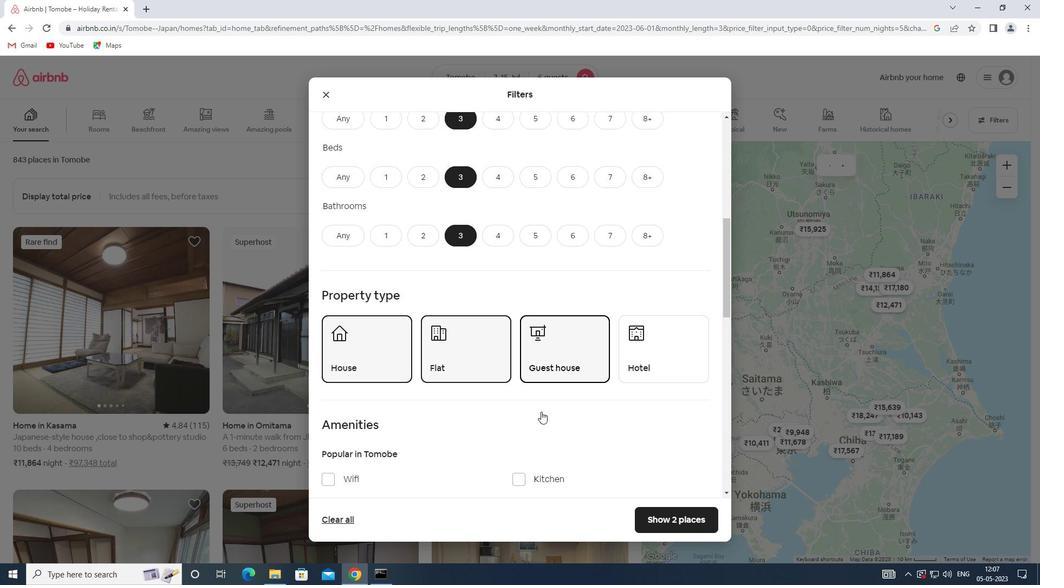
Action: Mouse scrolled (541, 411) with delta (0, 0)
Screenshot: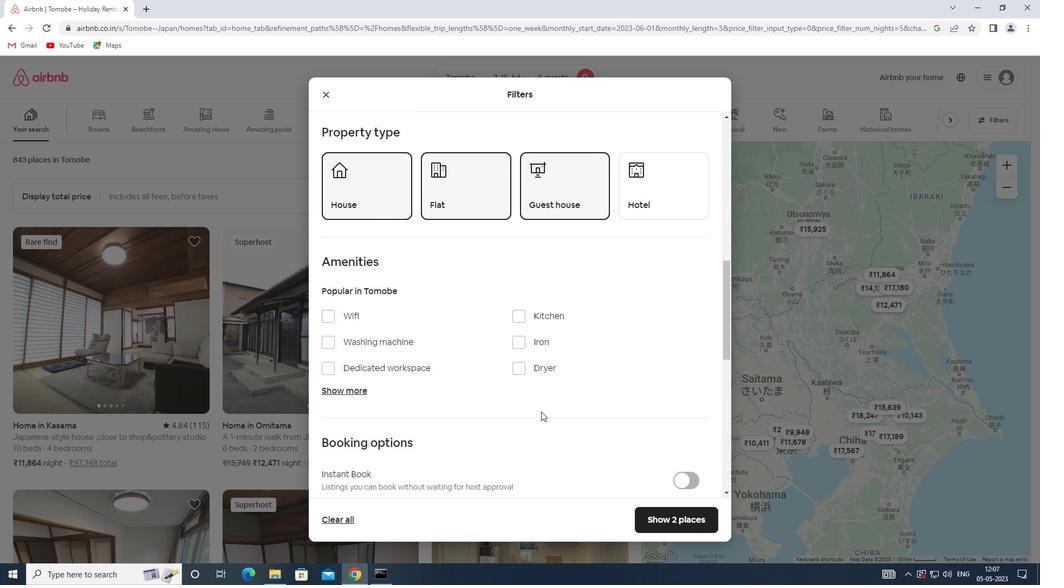 
Action: Mouse scrolled (541, 411) with delta (0, 0)
Screenshot: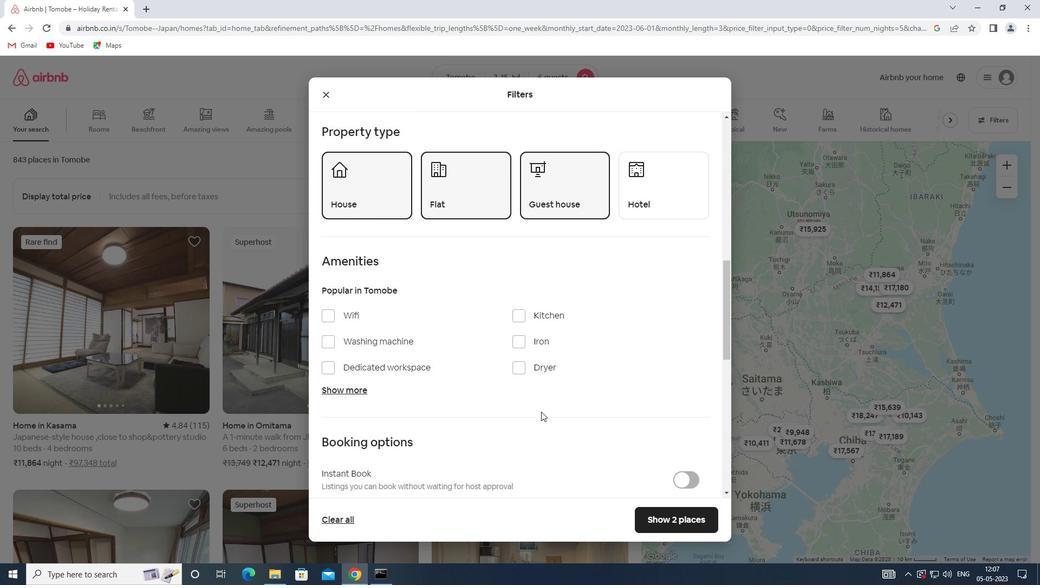 
Action: Mouse moved to (684, 414)
Screenshot: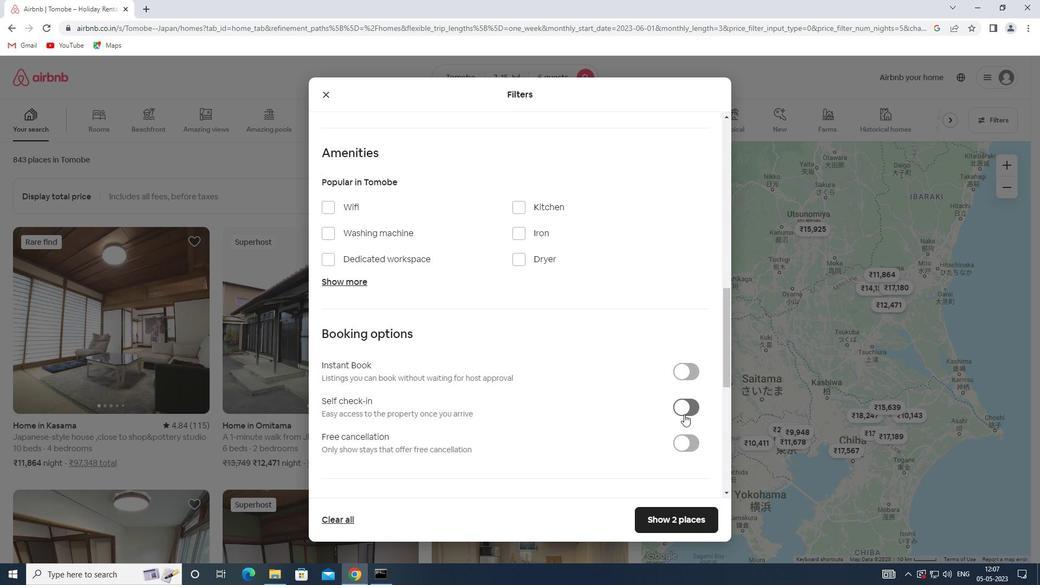 
Action: Mouse pressed left at (684, 414)
Screenshot: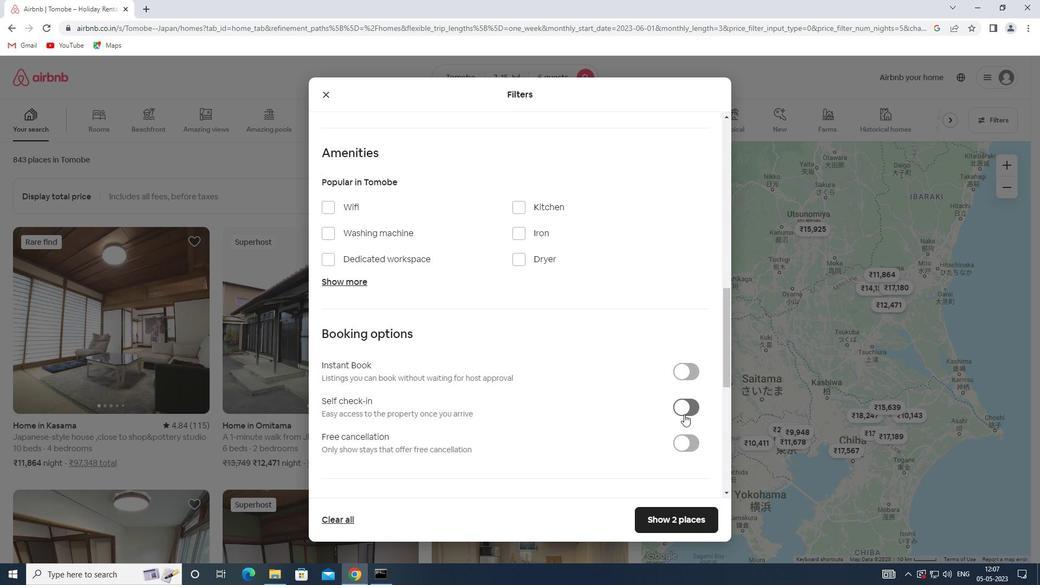 
Action: Mouse moved to (478, 410)
Screenshot: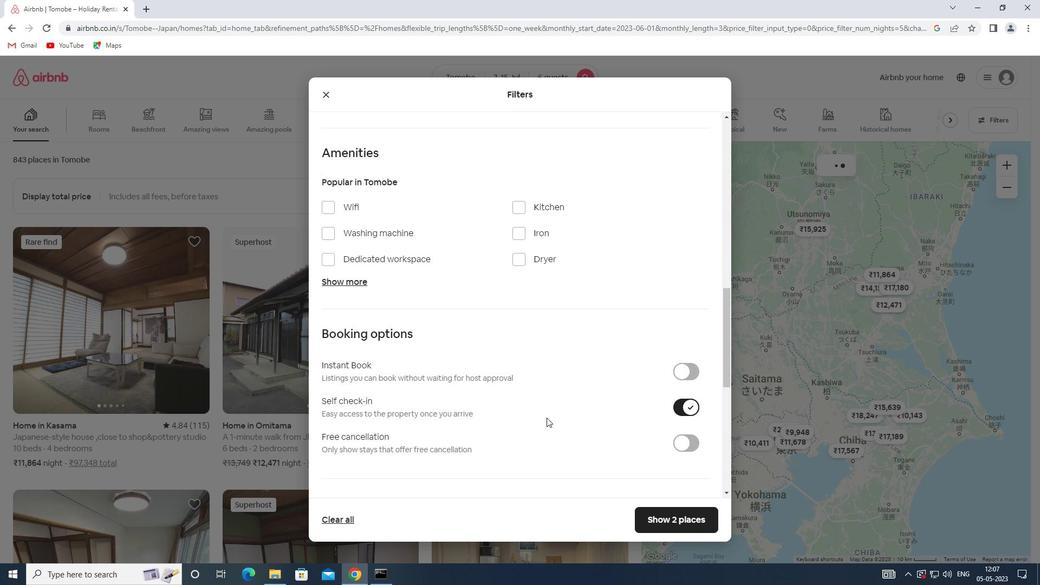 
Action: Mouse scrolled (478, 410) with delta (0, 0)
Screenshot: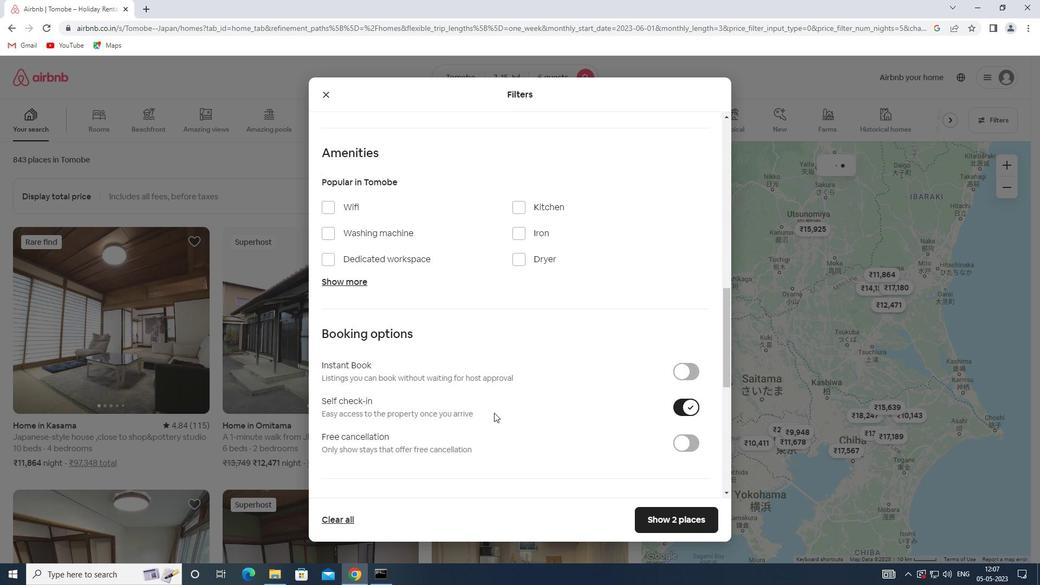 
Action: Mouse scrolled (478, 410) with delta (0, 0)
Screenshot: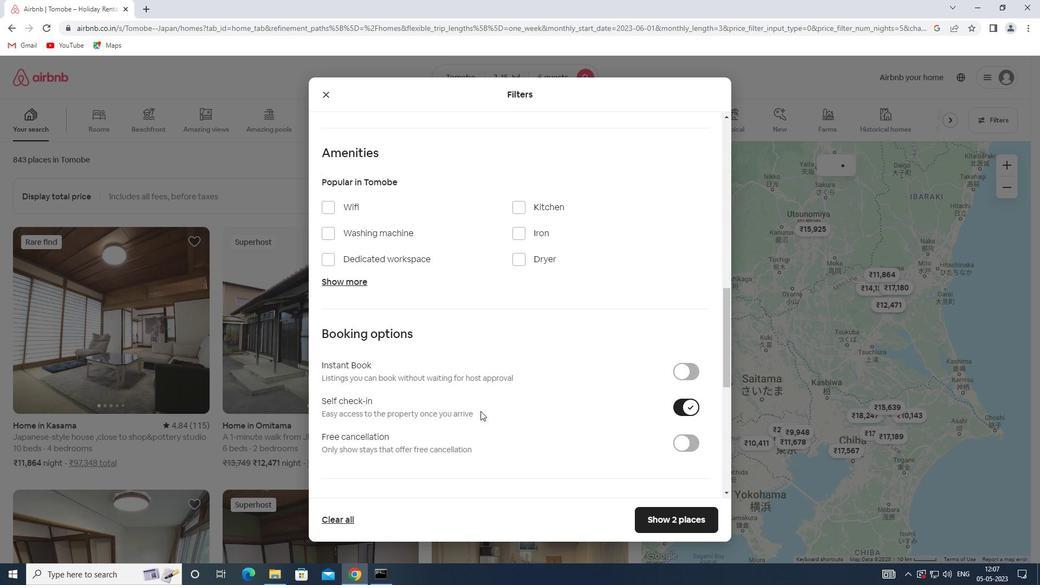 
Action: Mouse scrolled (478, 410) with delta (0, 0)
Screenshot: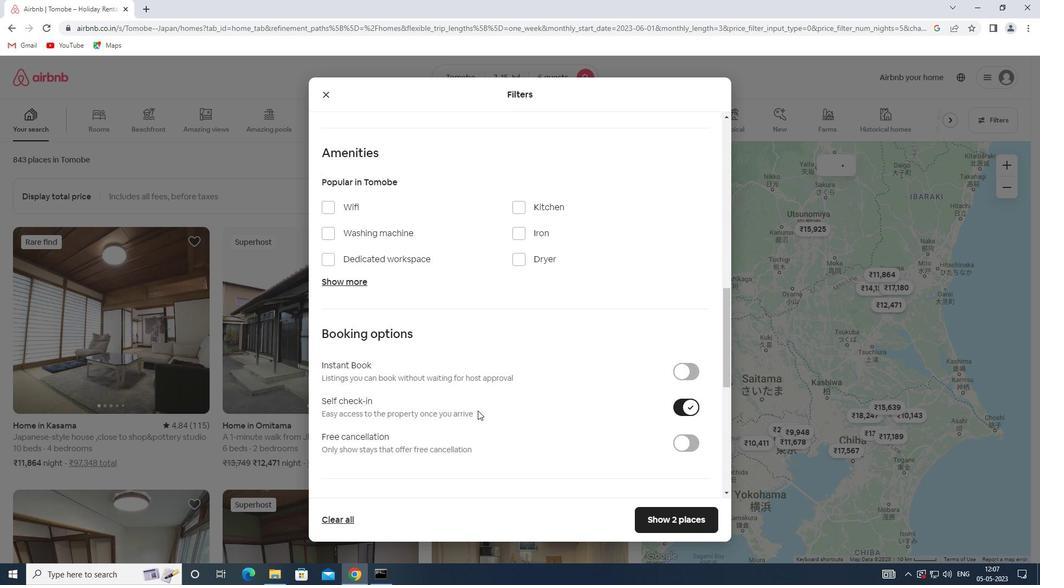
Action: Mouse scrolled (478, 410) with delta (0, 0)
Screenshot: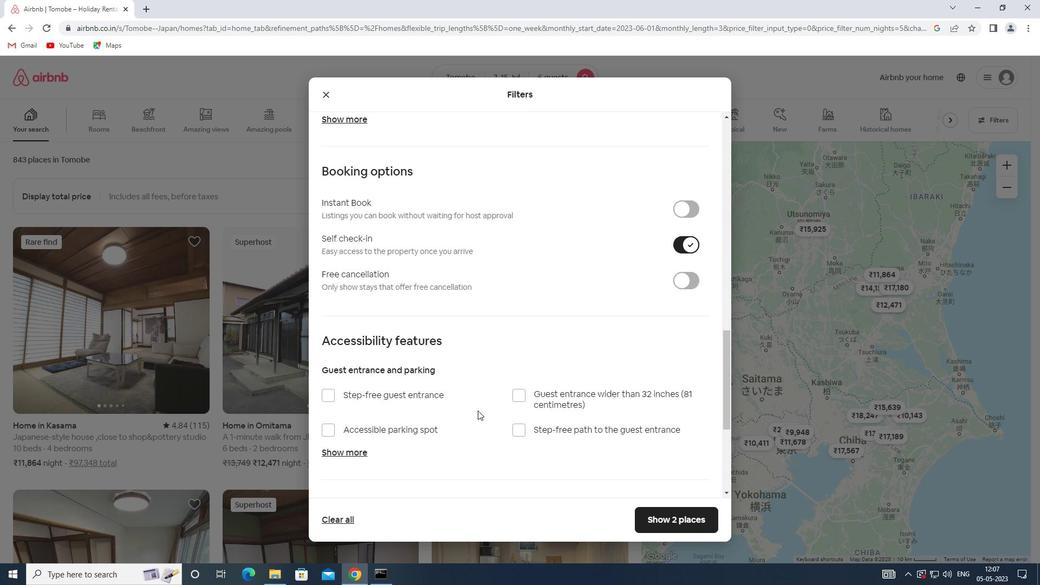 
Action: Mouse scrolled (478, 410) with delta (0, 0)
Screenshot: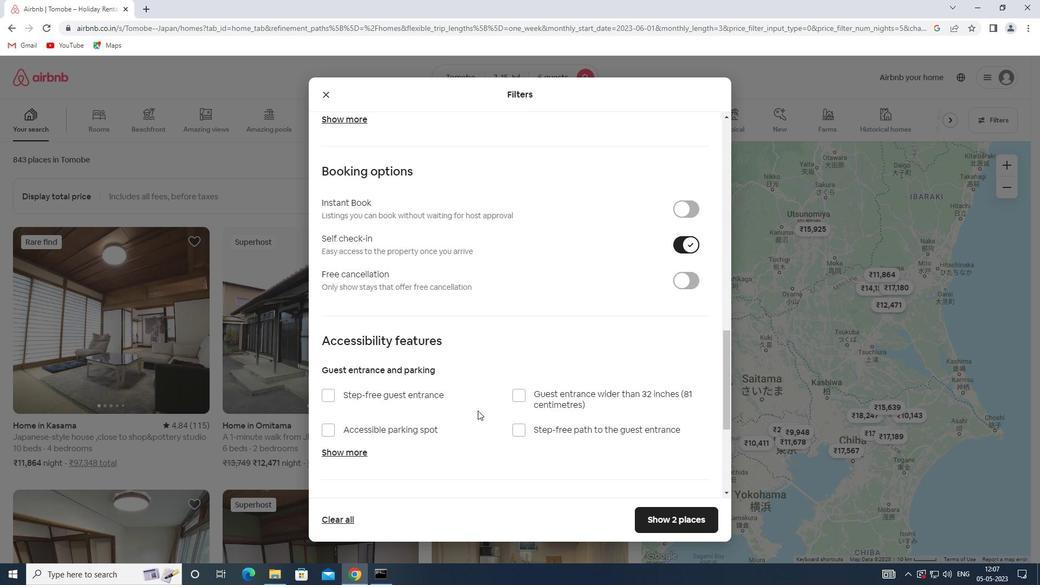 
Action: Mouse scrolled (478, 410) with delta (0, 0)
Screenshot: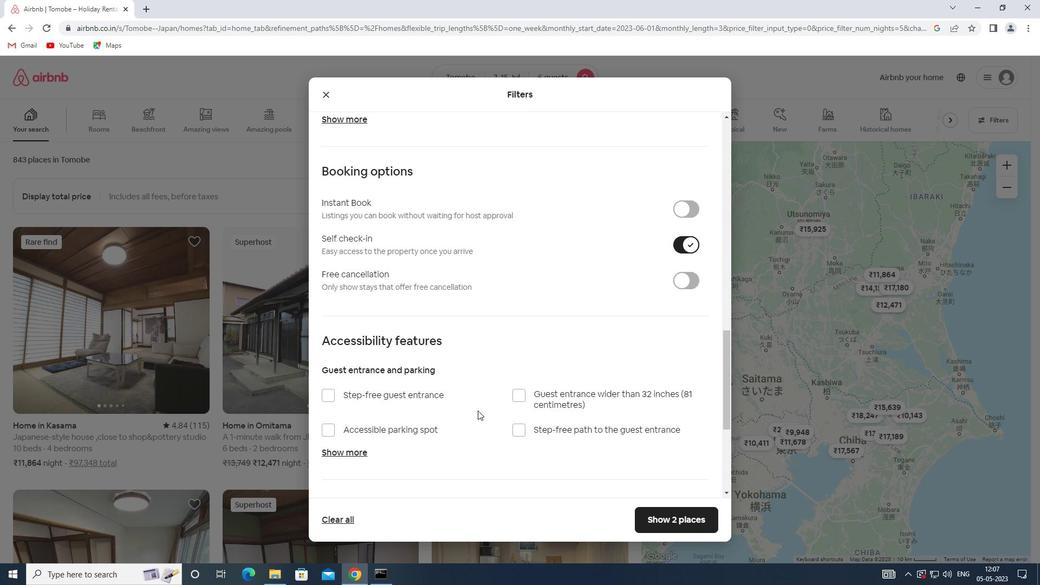 
Action: Mouse moved to (446, 421)
Screenshot: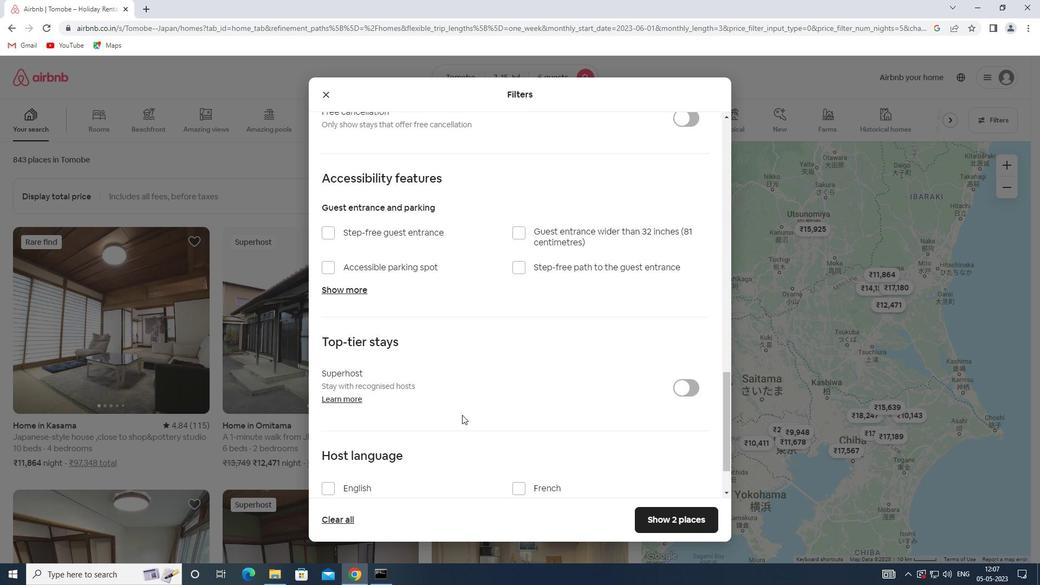 
Action: Mouse scrolled (446, 420) with delta (0, 0)
Screenshot: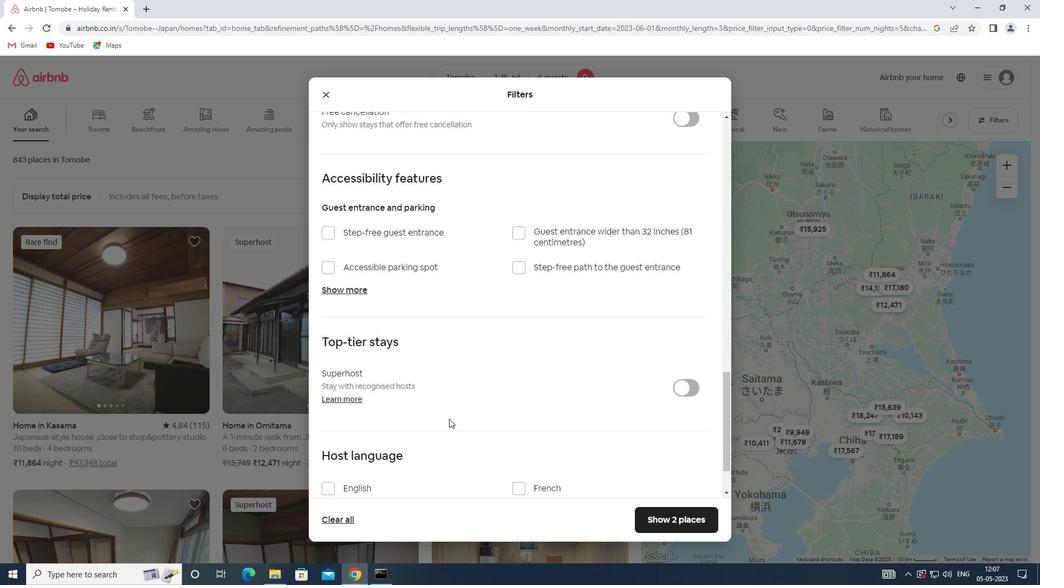 
Action: Mouse scrolled (446, 420) with delta (0, 0)
Screenshot: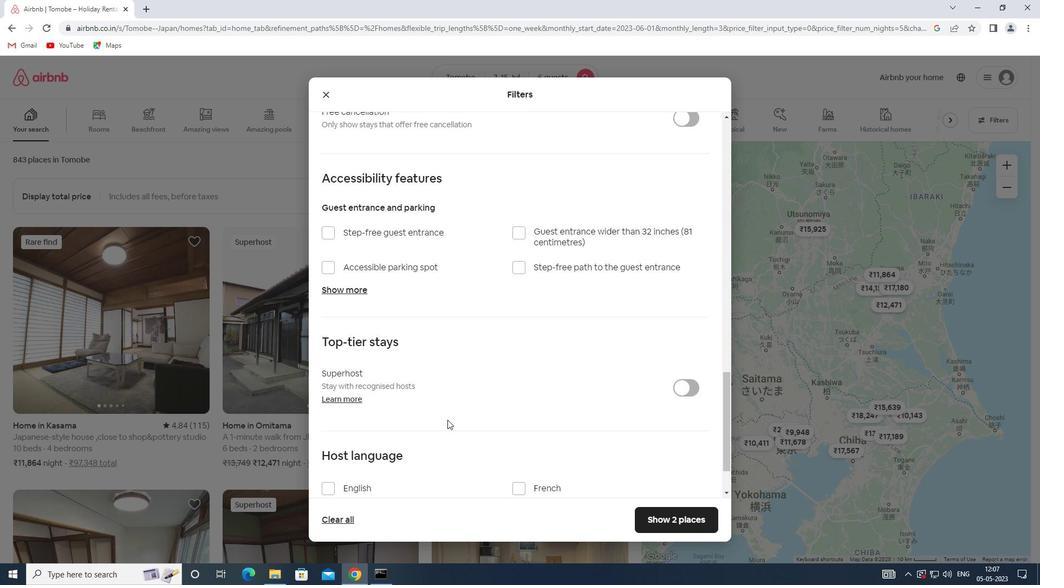 
Action: Mouse scrolled (446, 420) with delta (0, 0)
Screenshot: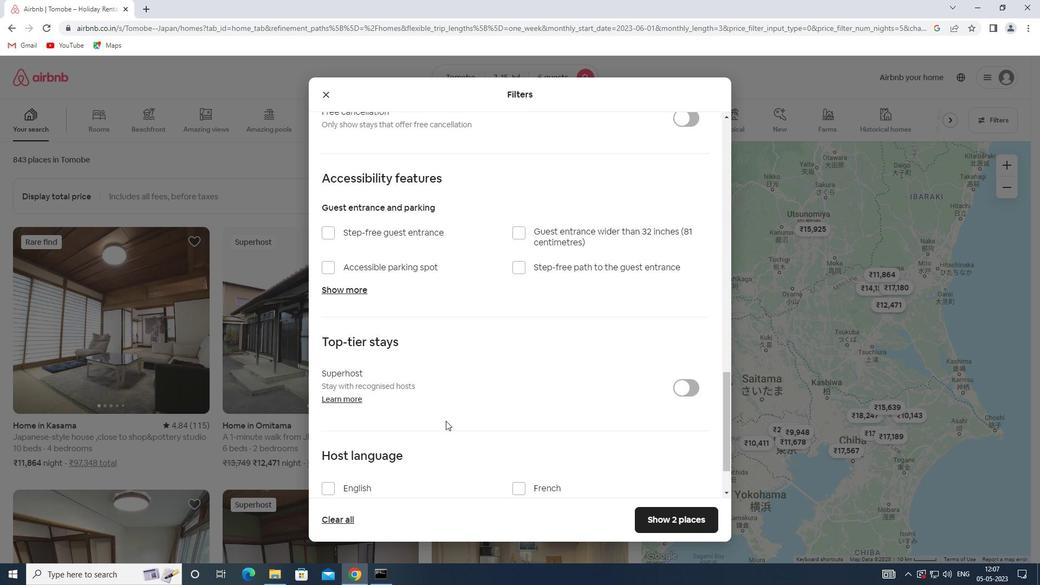 
Action: Mouse moved to (371, 420)
Screenshot: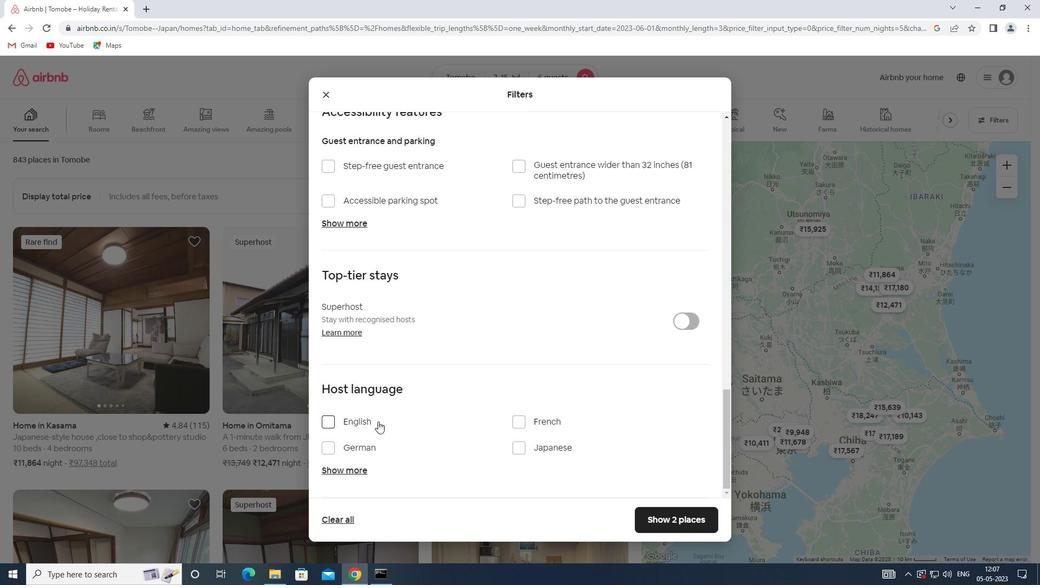
Action: Mouse pressed left at (371, 420)
Screenshot: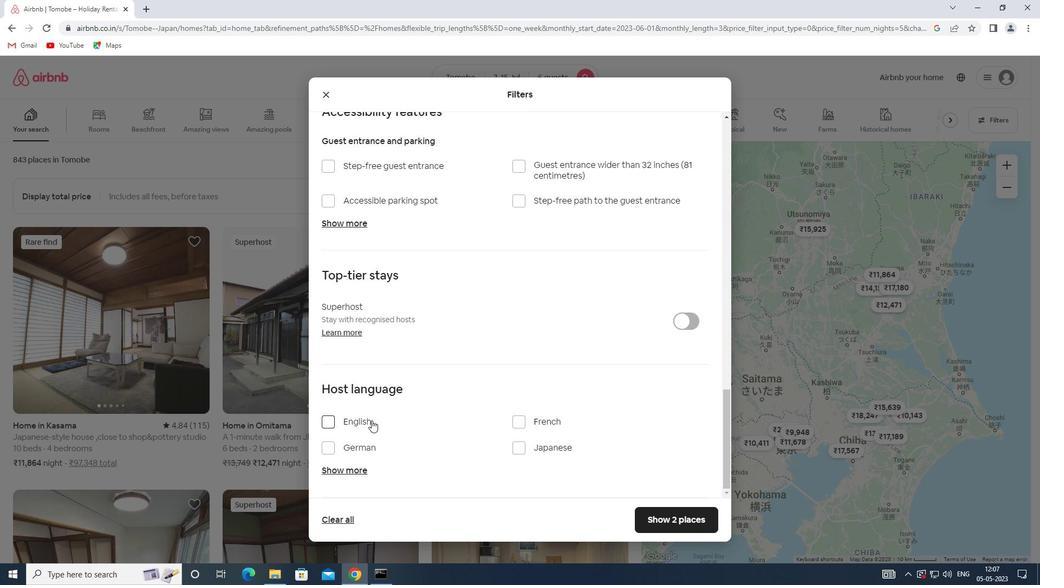 
Action: Mouse moved to (663, 513)
Screenshot: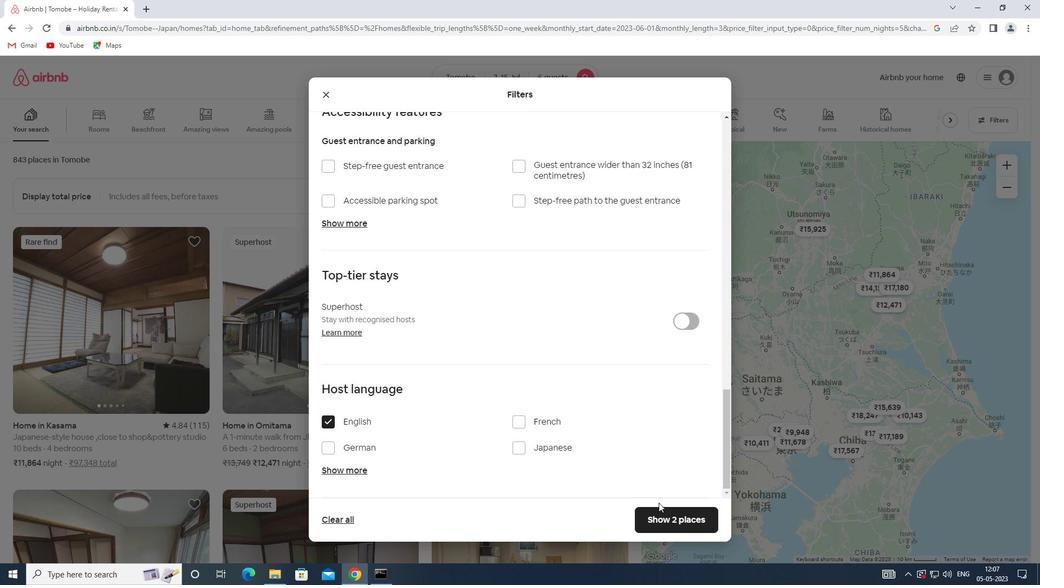 
Action: Mouse pressed left at (663, 513)
Screenshot: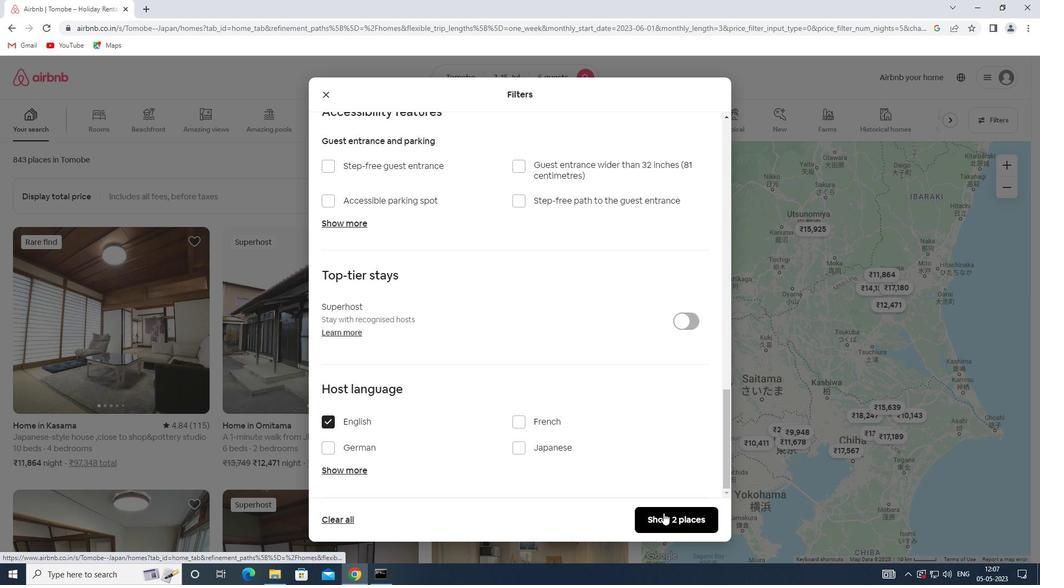 
